 Task: Look for space in Băileşti, Romania from 5th July, 2023 to 11th July, 2023 for 2 adults in price range Rs.8000 to Rs.16000. Place can be entire place with 2 bedrooms having 2 beds and 1 bathroom. Property type can be house, flat, guest house. Booking option can be shelf check-in. Required host language is English.
Action: Mouse moved to (671, 408)
Screenshot: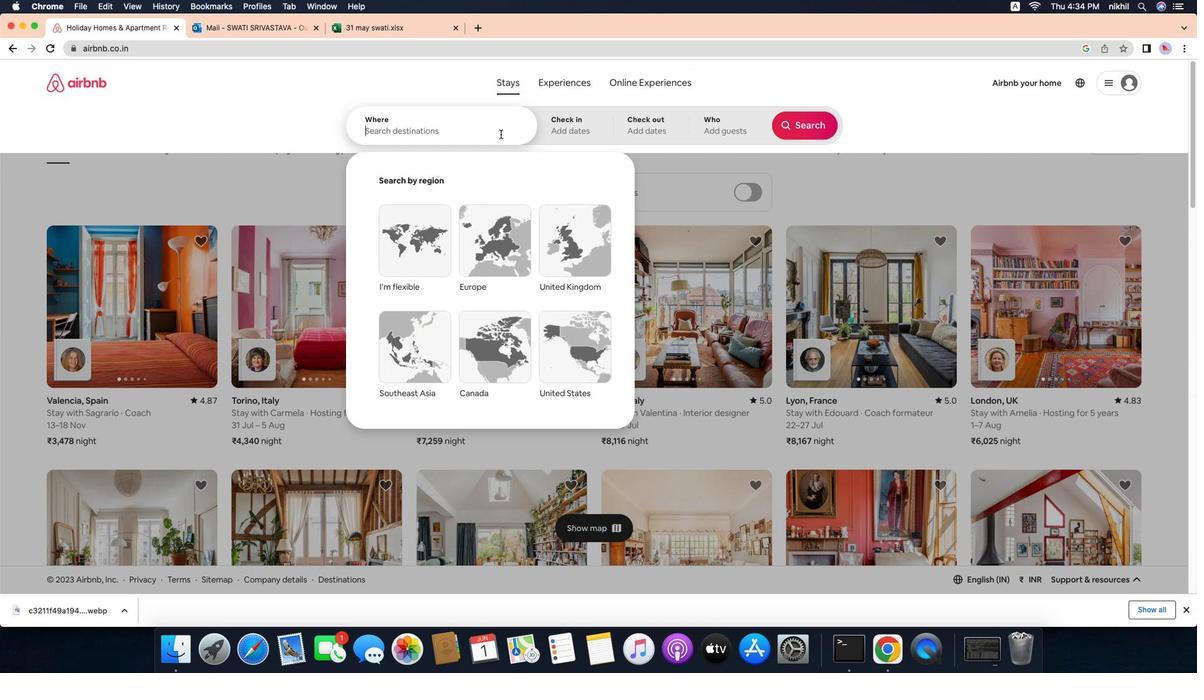 
Action: Mouse pressed left at (671, 408)
Screenshot: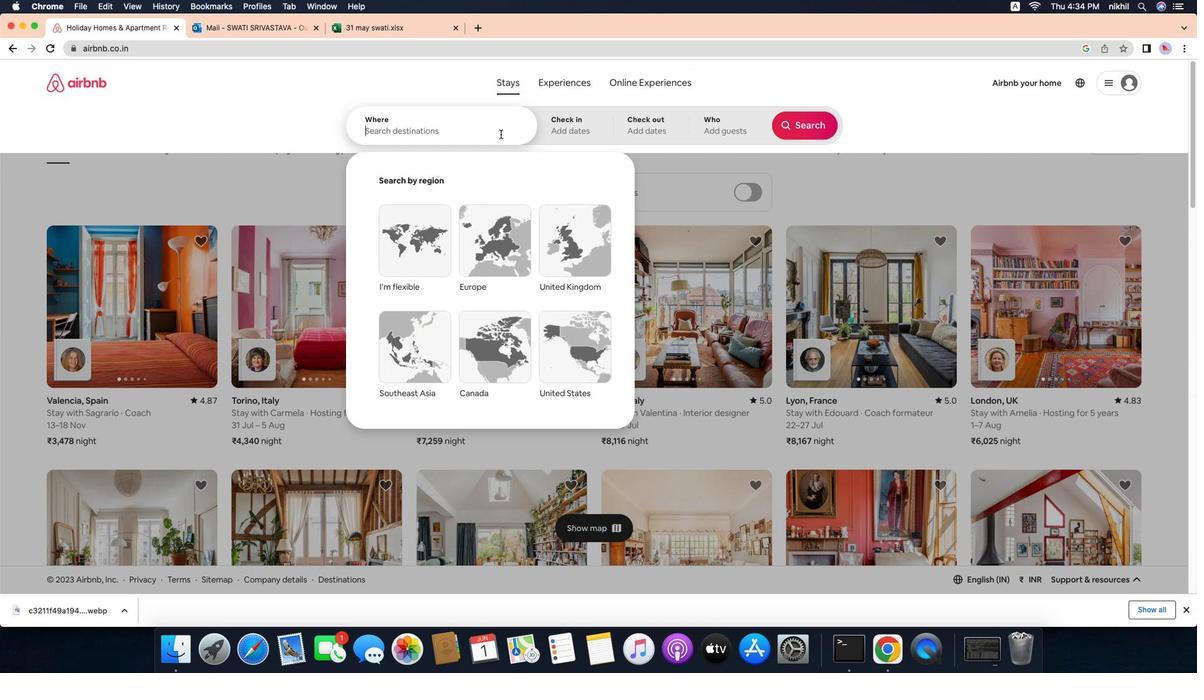 
Action: Mouse moved to (659, 406)
Screenshot: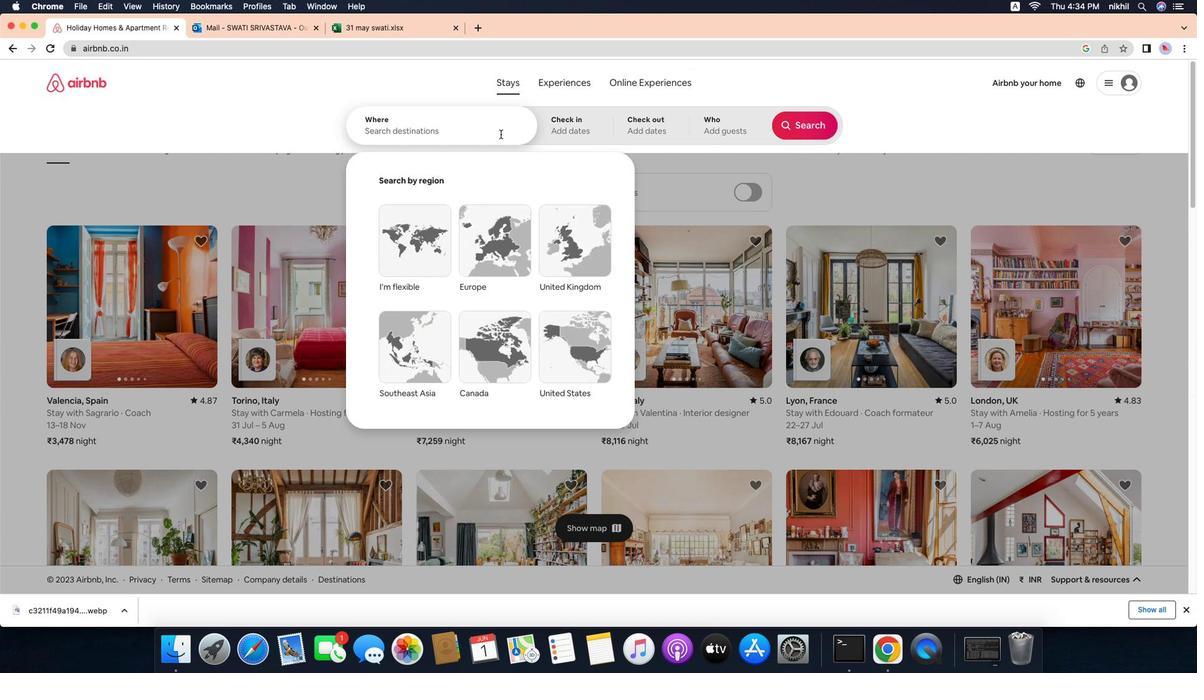 
Action: Mouse pressed left at (659, 406)
Screenshot: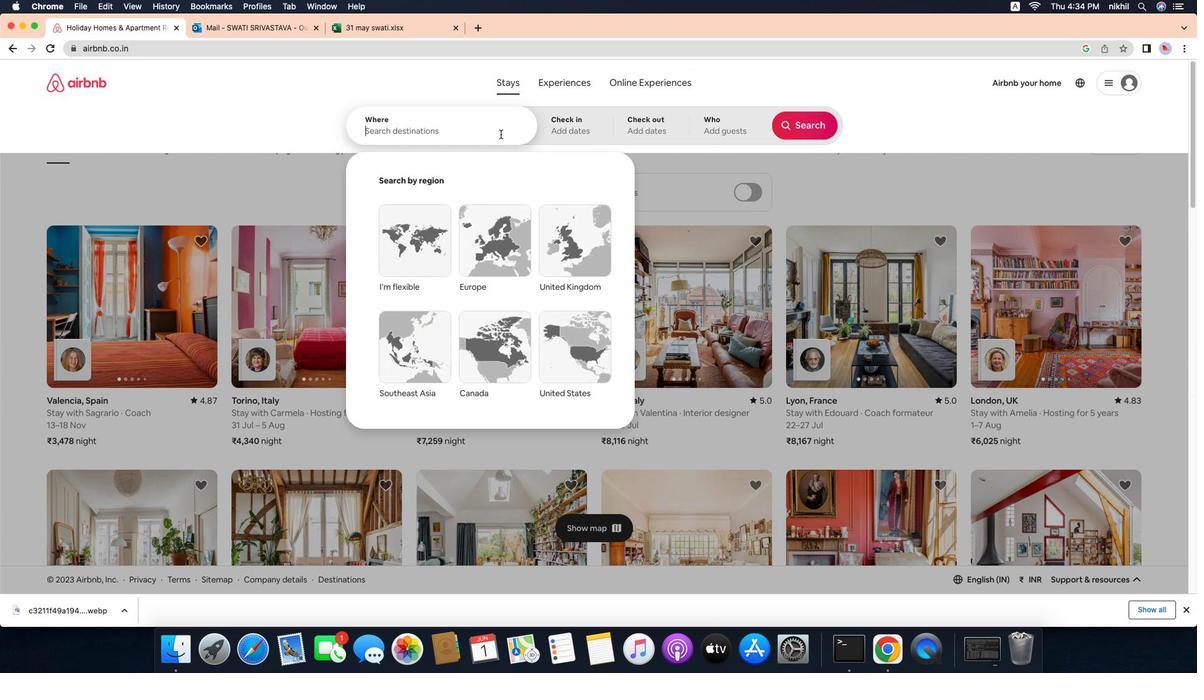 
Action: Mouse moved to (674, 411)
Screenshot: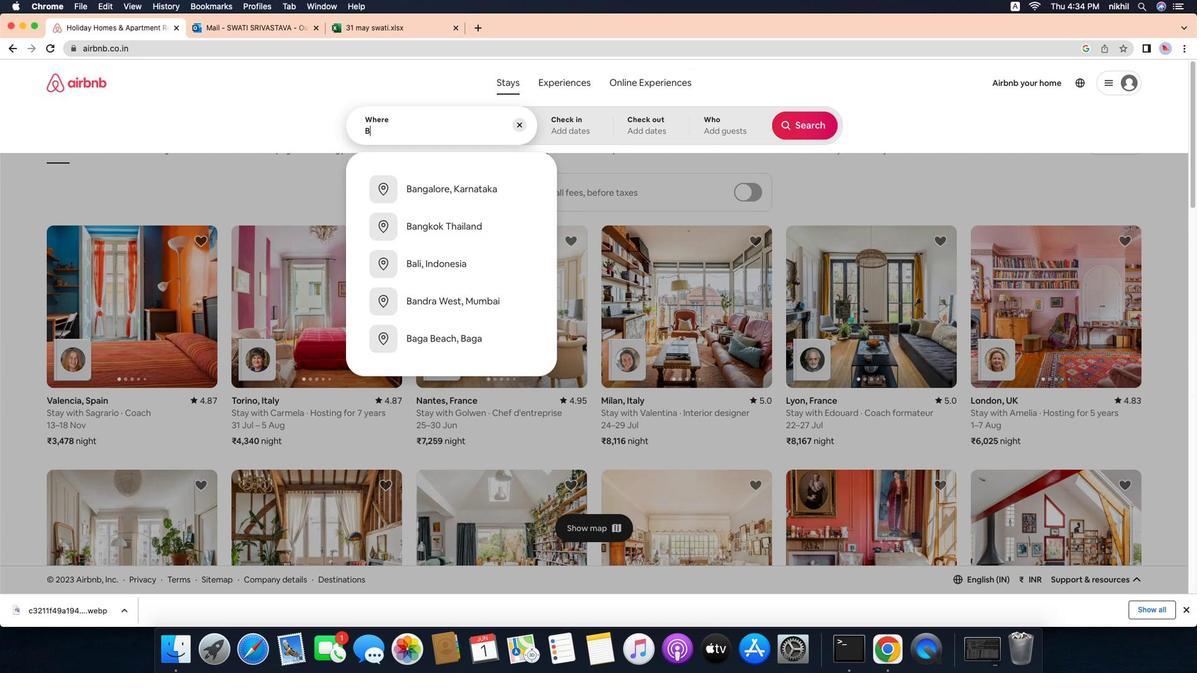 
Action: Mouse pressed left at (674, 411)
Screenshot: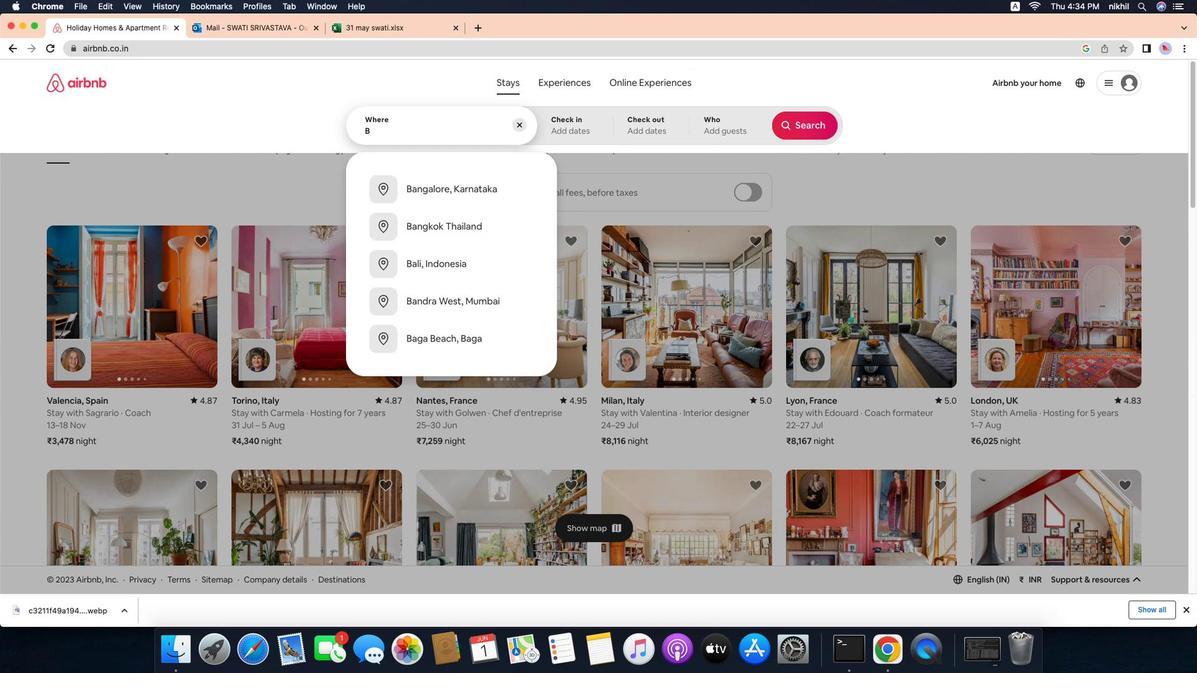 
Action: Mouse moved to (673, 411)
Screenshot: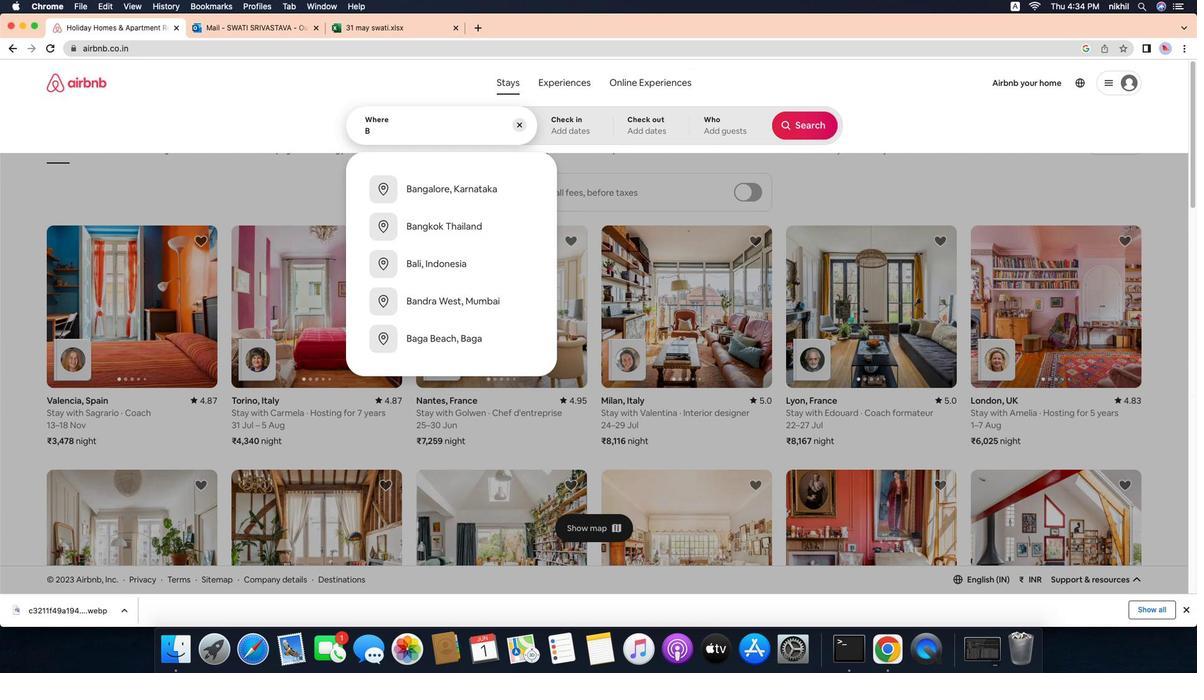 
Action: Key pressed Key.caps_lock'B'Key.caps_lock'a''i''l''e''s''t''i'
Screenshot: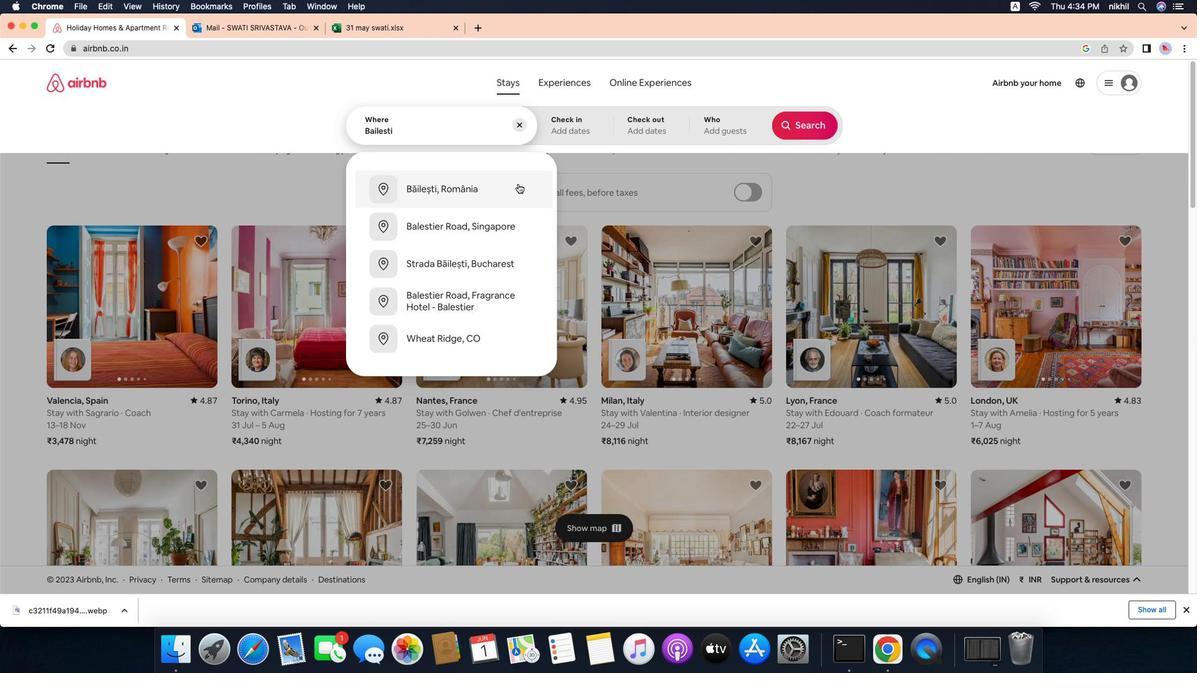 
Action: Mouse moved to (666, 416)
Screenshot: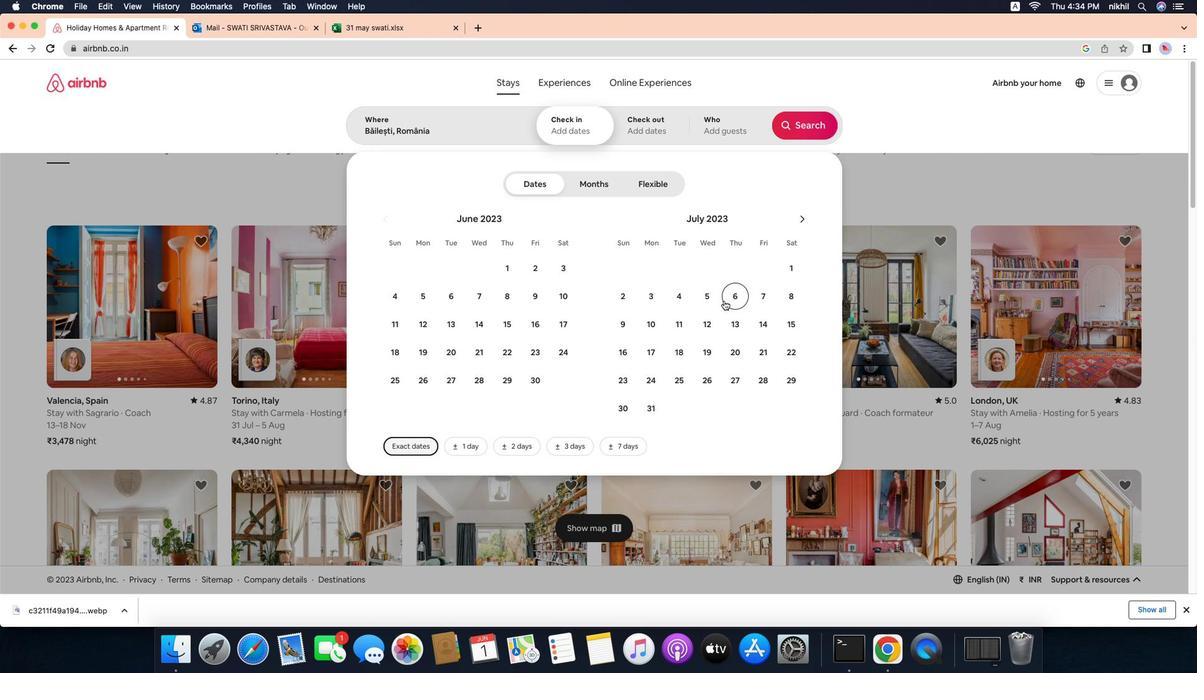 
Action: Mouse pressed left at (666, 416)
Screenshot: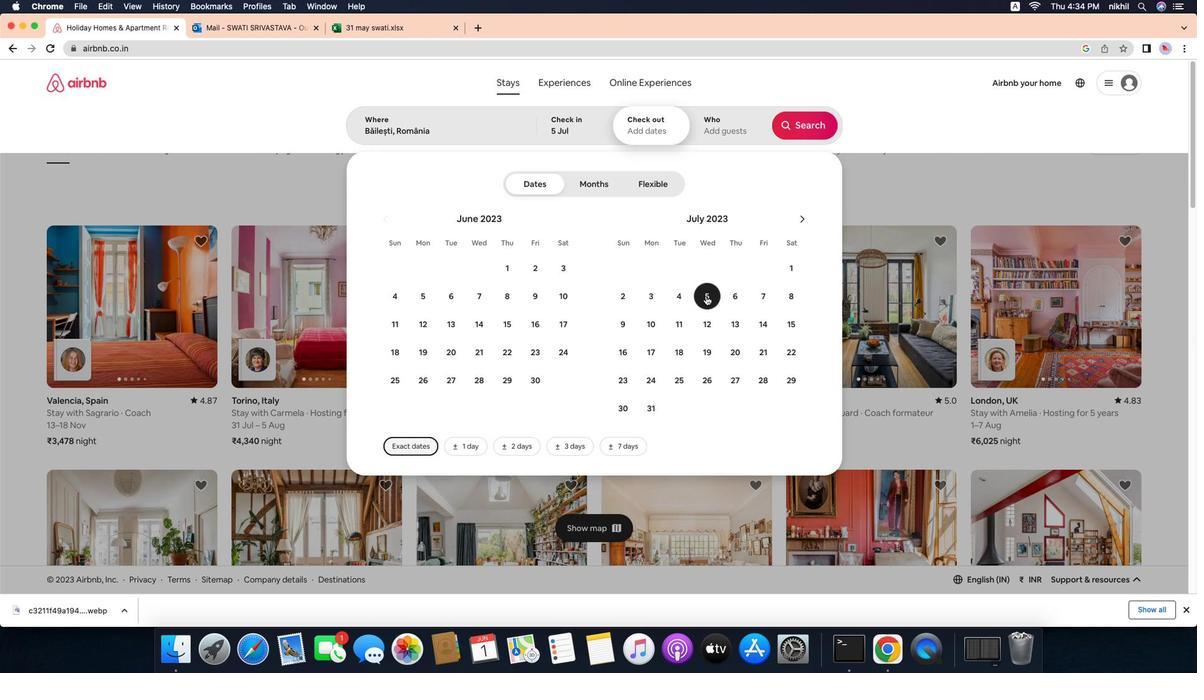 
Action: Mouse moved to (599, 426)
Screenshot: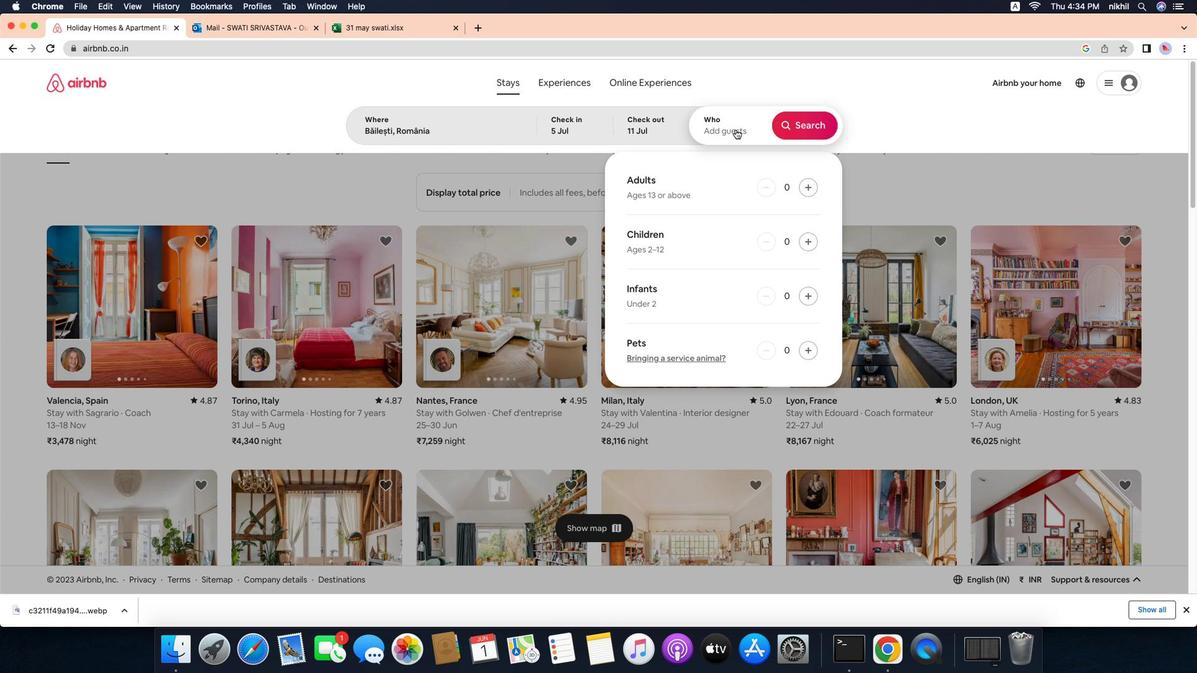 
Action: Mouse pressed left at (599, 426)
Screenshot: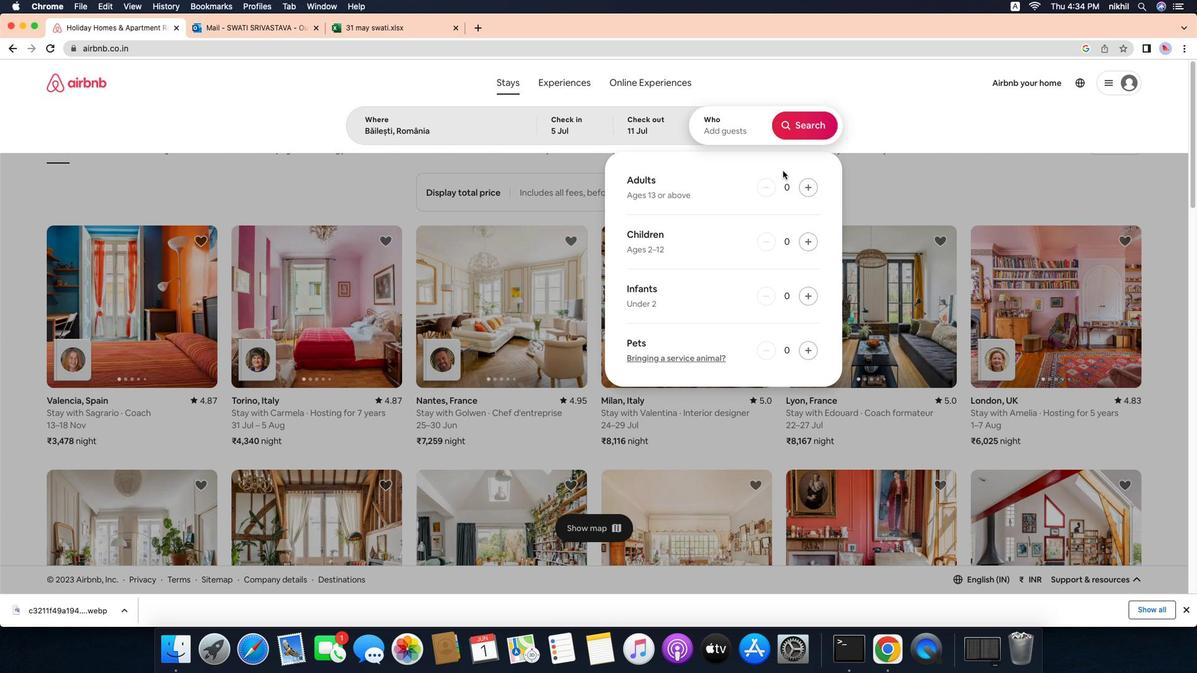 
Action: Mouse moved to (608, 429)
Screenshot: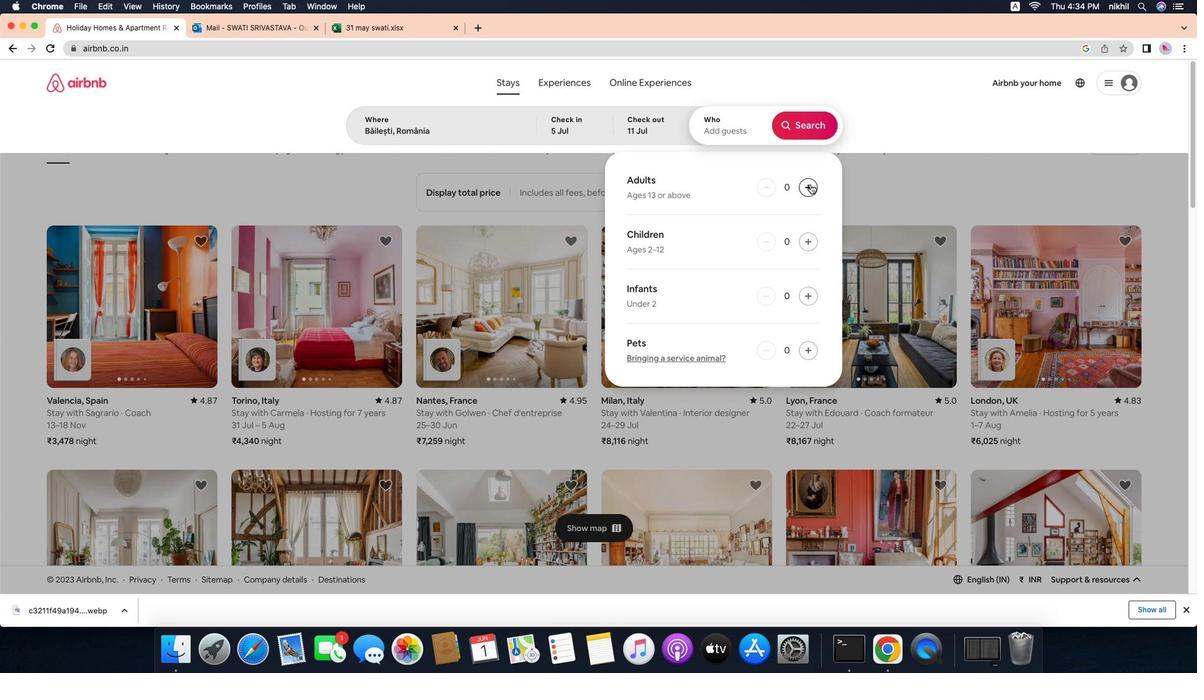
Action: Mouse pressed left at (608, 429)
Screenshot: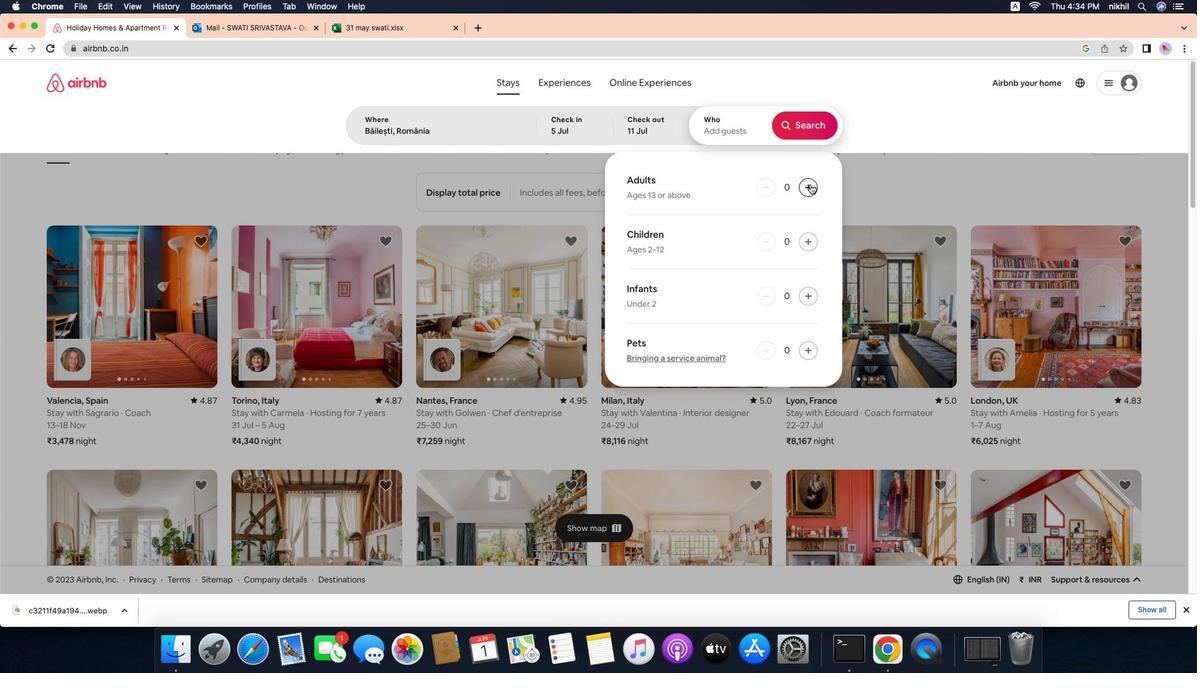 
Action: Mouse moved to (590, 410)
Screenshot: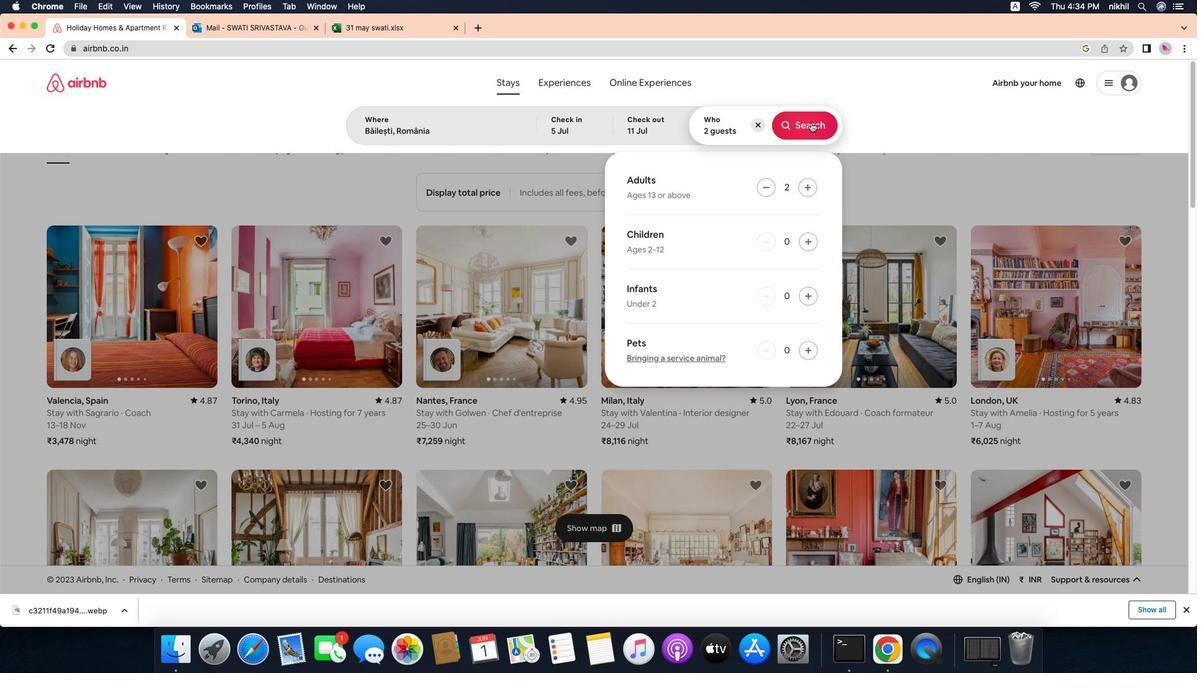 
Action: Mouse pressed left at (590, 410)
Screenshot: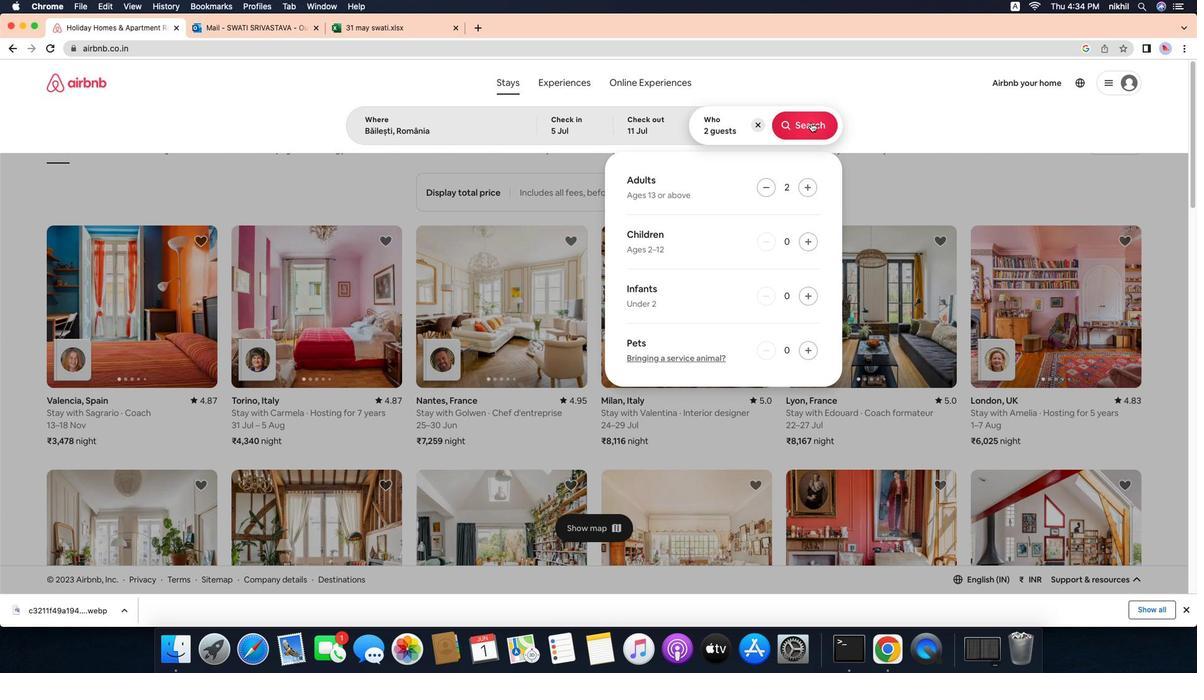 
Action: Mouse moved to (562, 416)
Screenshot: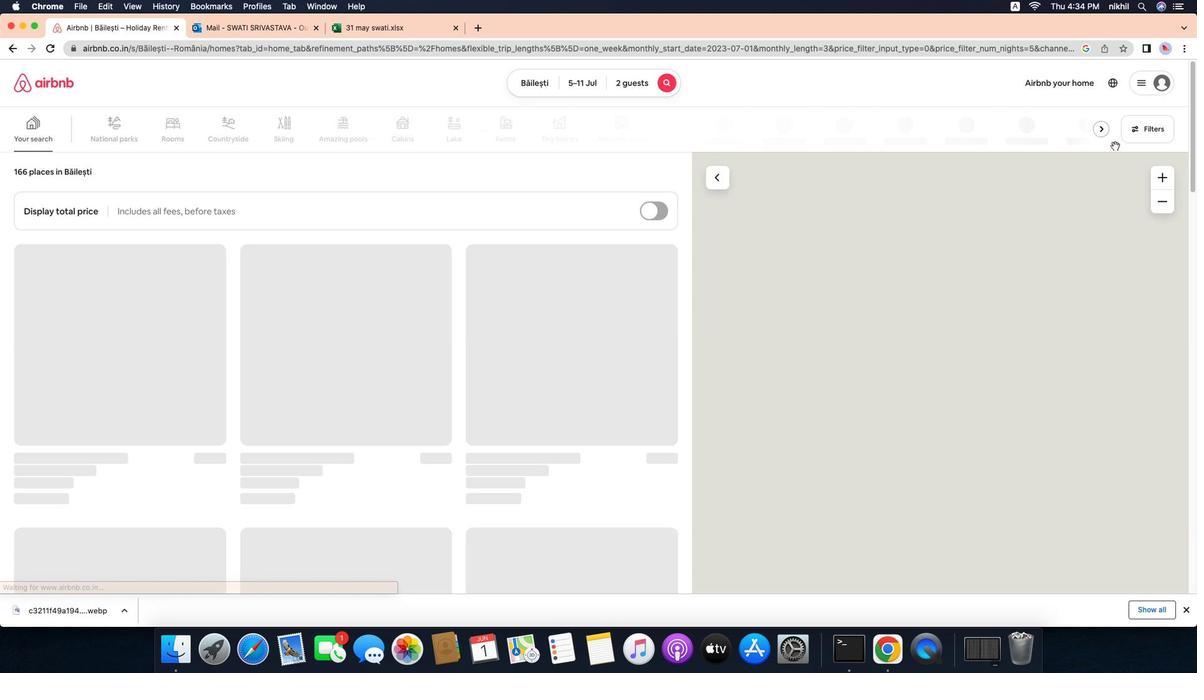 
Action: Mouse pressed left at (562, 416)
Screenshot: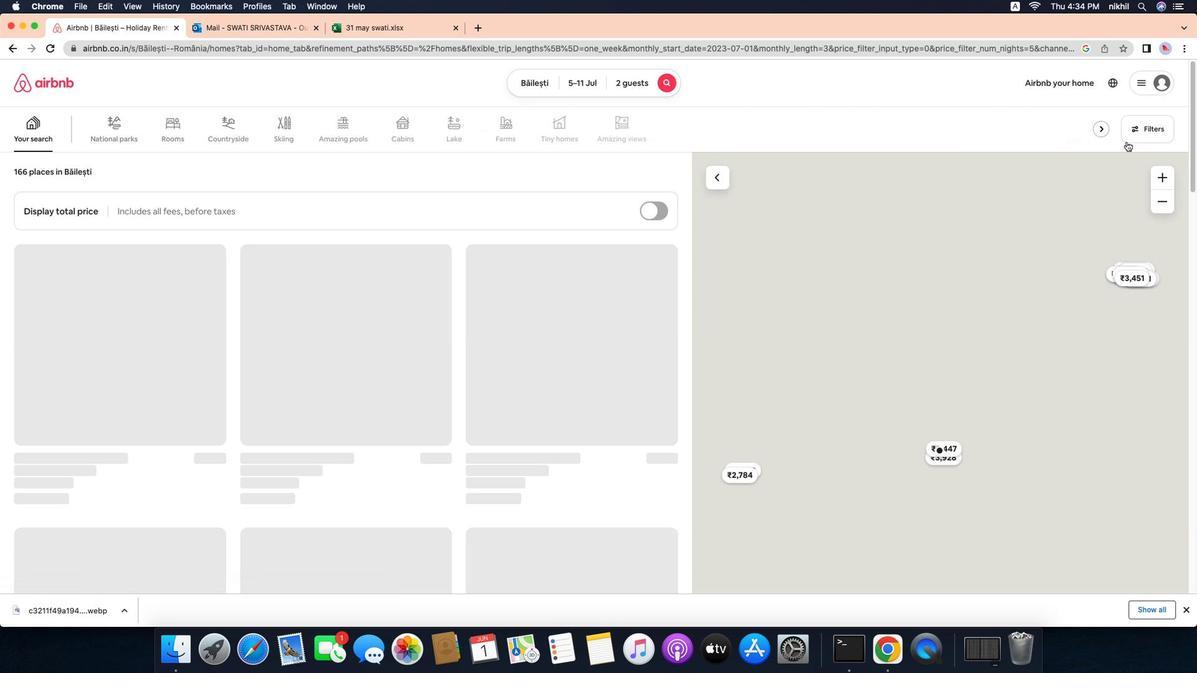 
Action: Mouse pressed left at (562, 416)
Screenshot: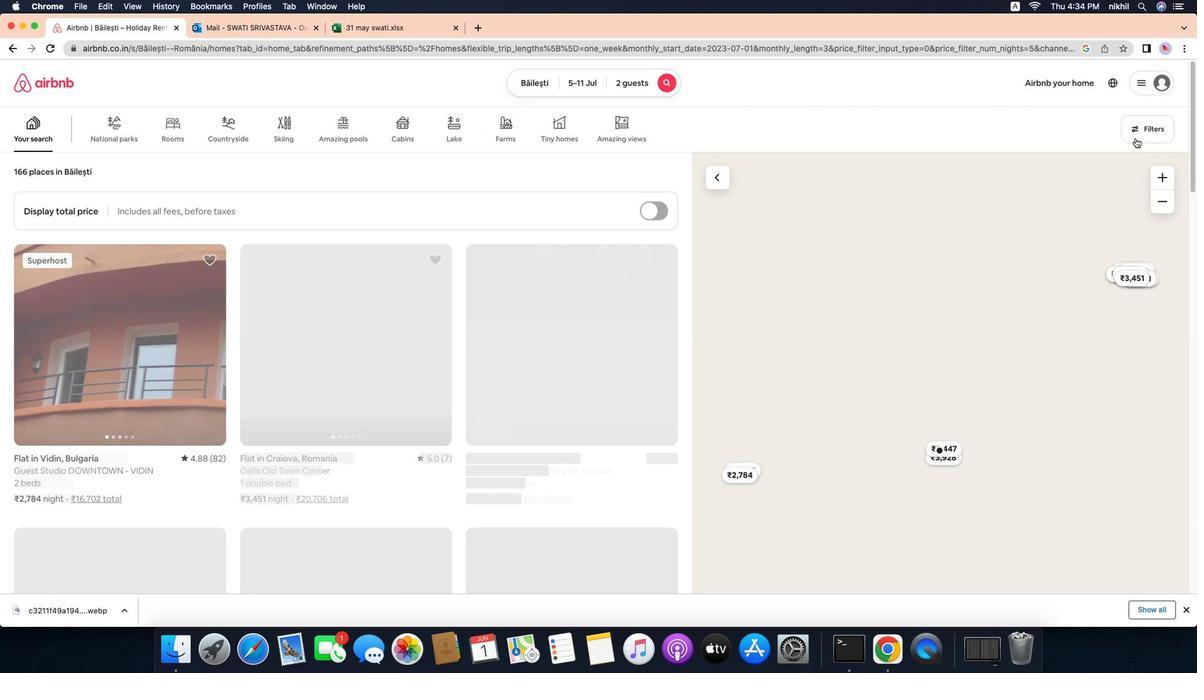 
Action: Mouse moved to (562, 411)
Screenshot: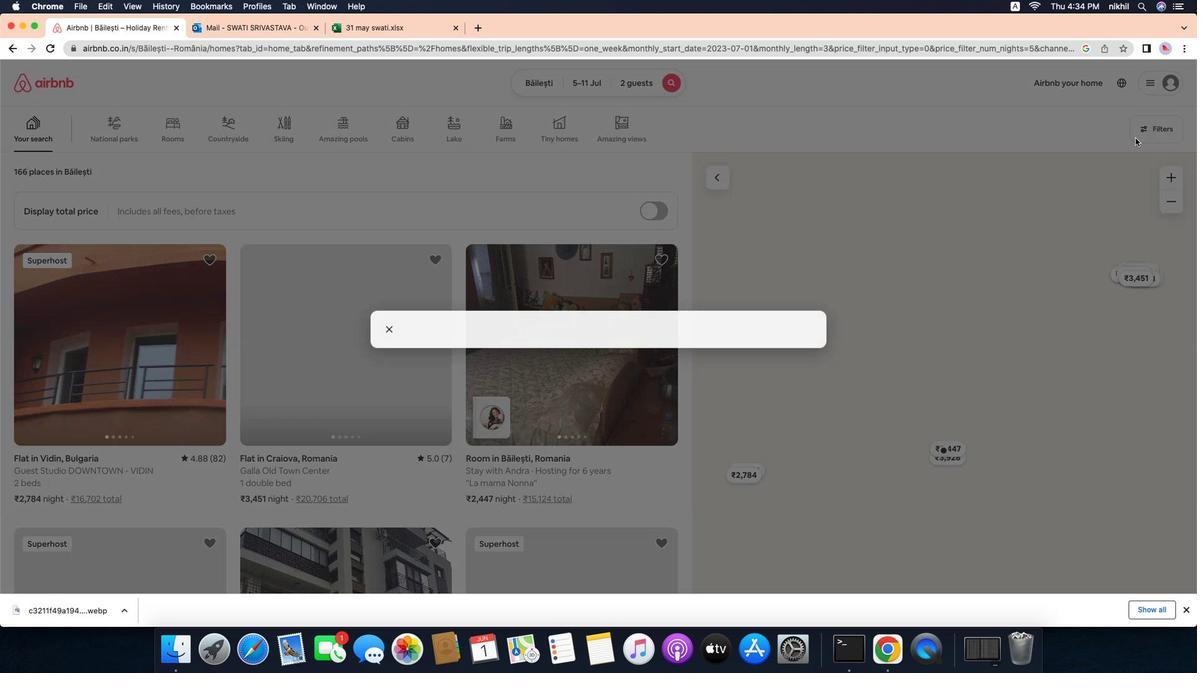 
Action: Mouse pressed left at (562, 411)
Screenshot: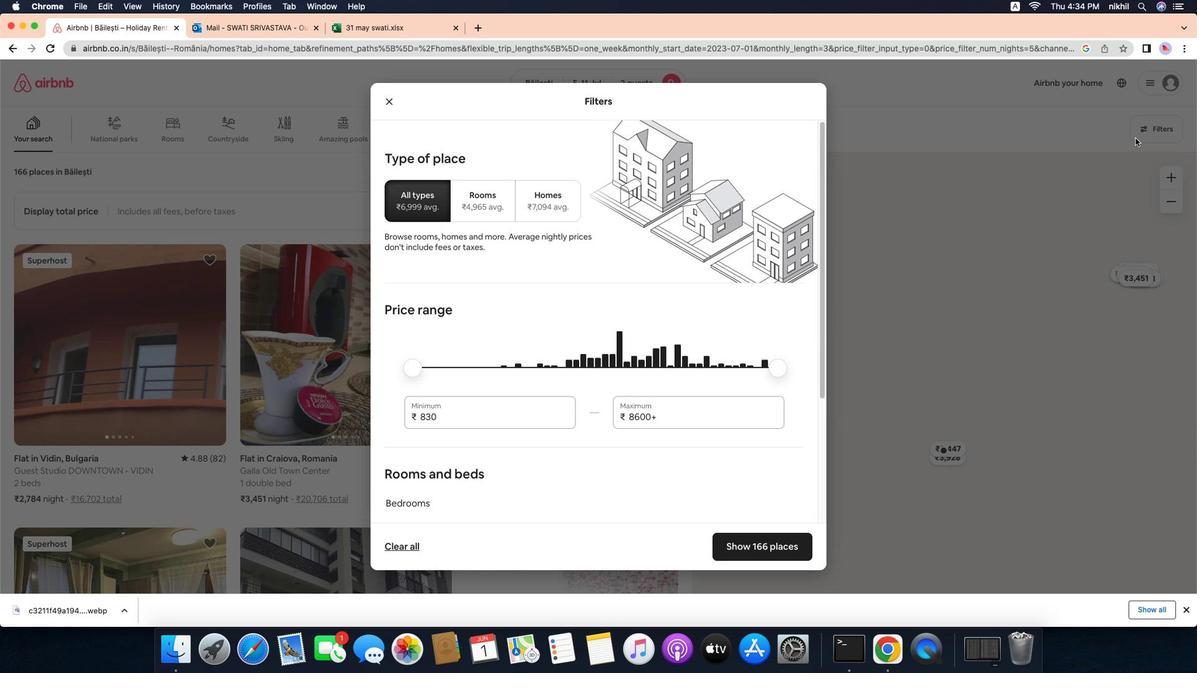 
Action: Mouse moved to (446, 412)
Screenshot: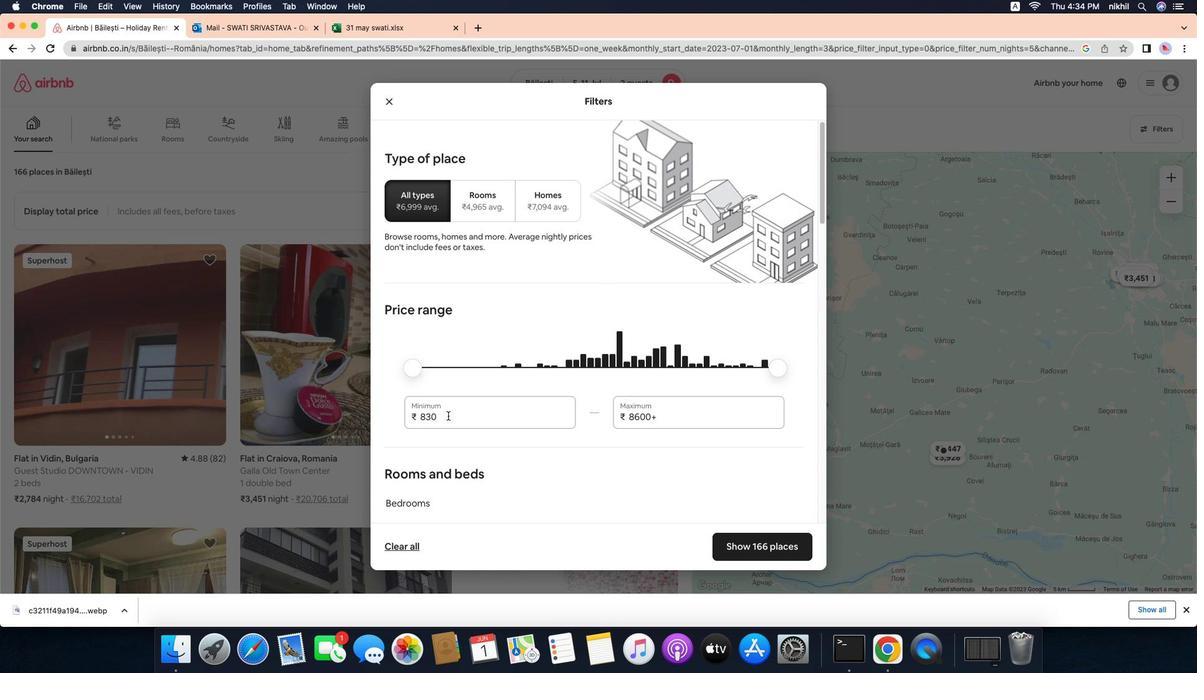 
Action: Mouse pressed left at (446, 412)
Screenshot: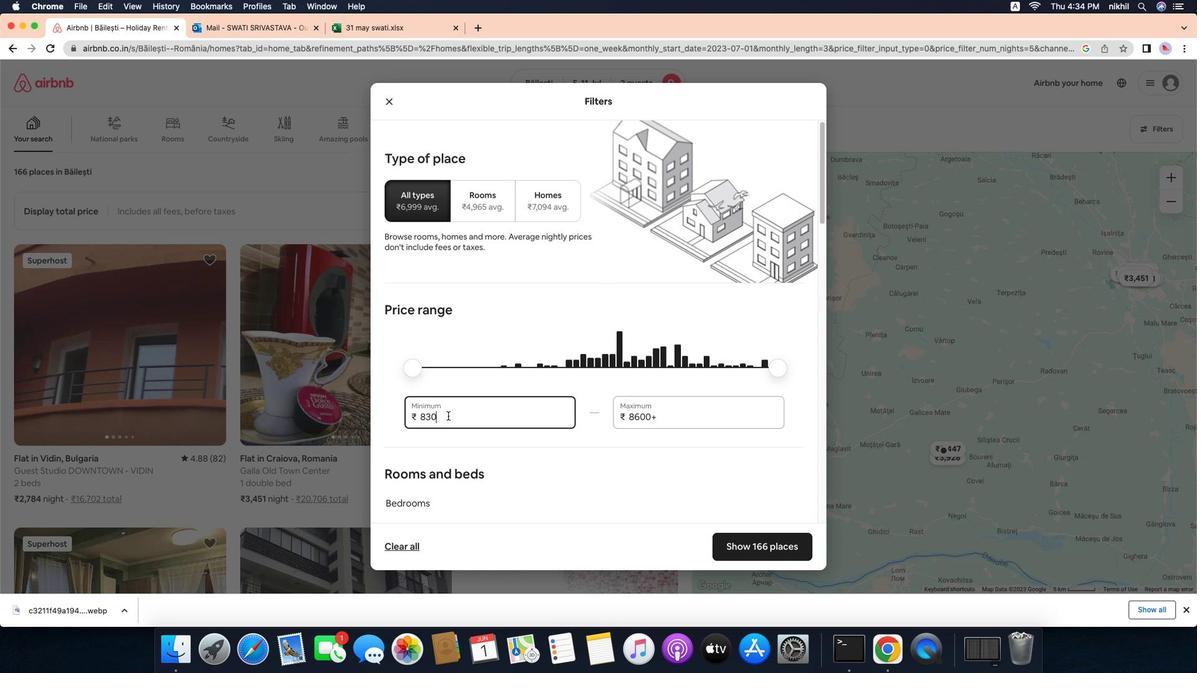 
Action: Mouse moved to (691, 438)
Screenshot: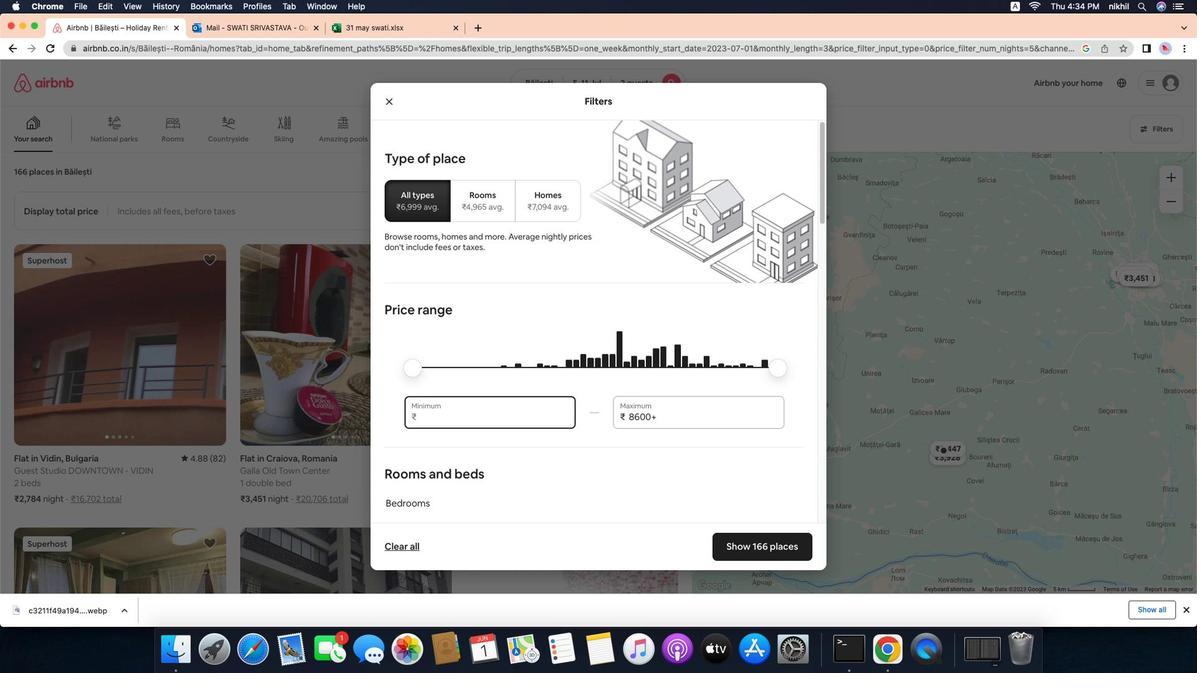 
Action: Mouse pressed left at (691, 438)
Screenshot: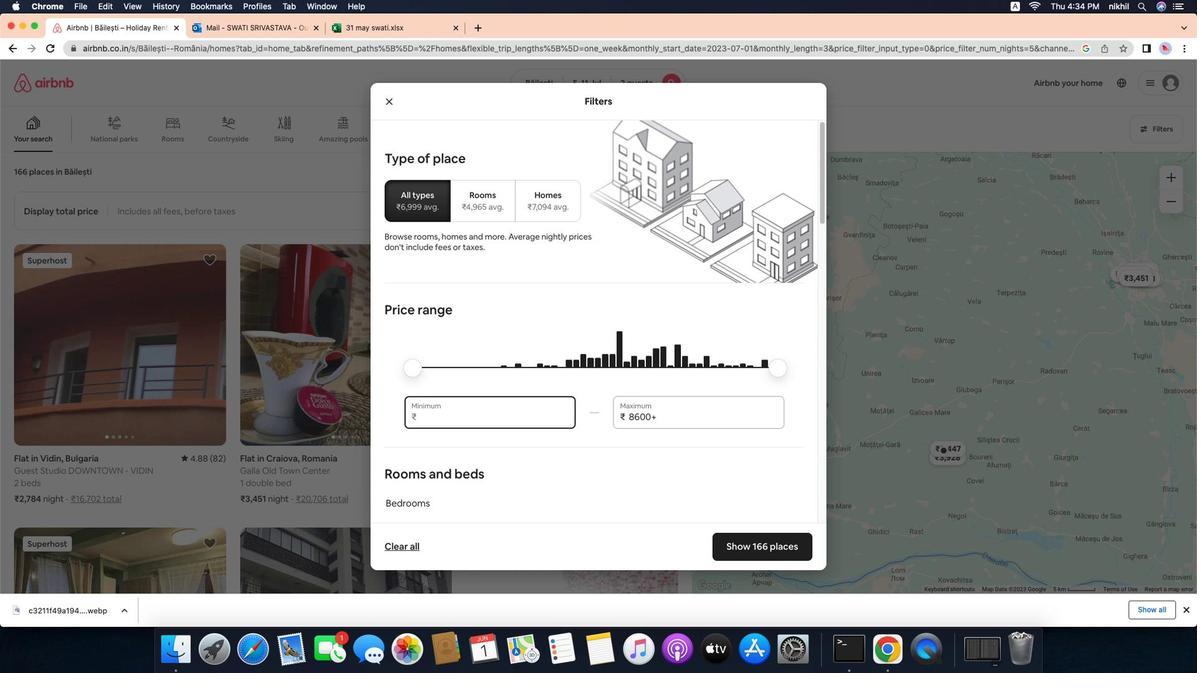 
Action: Key pressed Key.backspaceKey.backspaceKey.backspaceKey.backspaceKey.backspace'8''0''0''0'
Screenshot: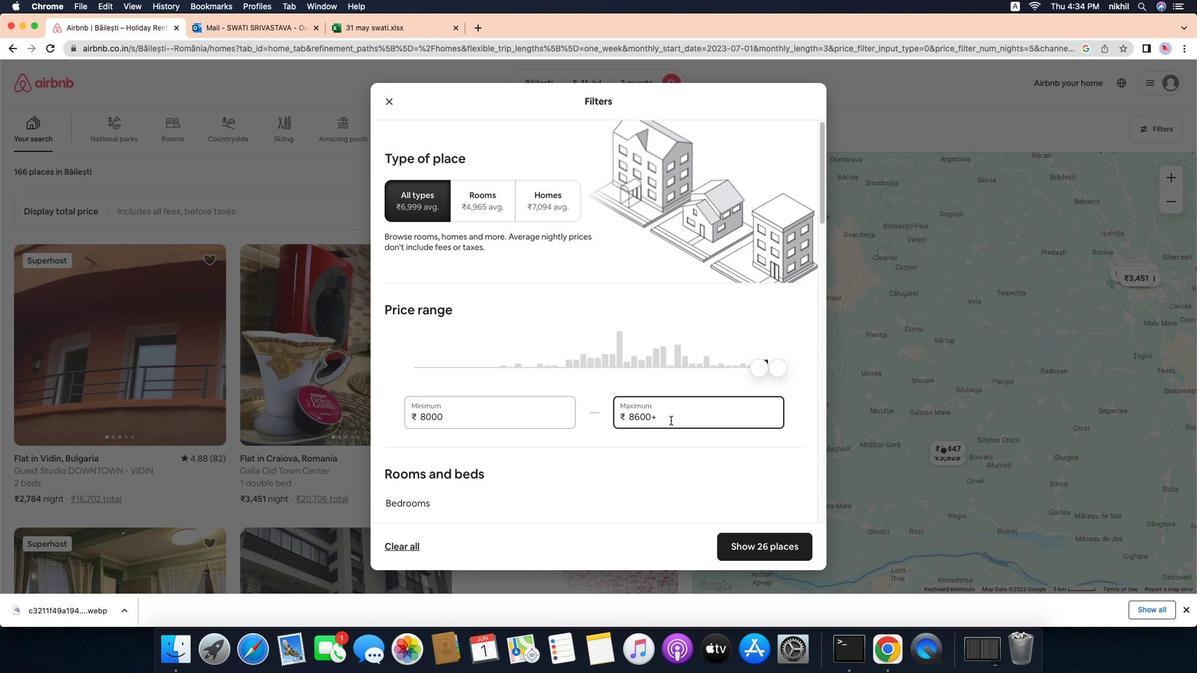 
Action: Mouse moved to (612, 438)
Screenshot: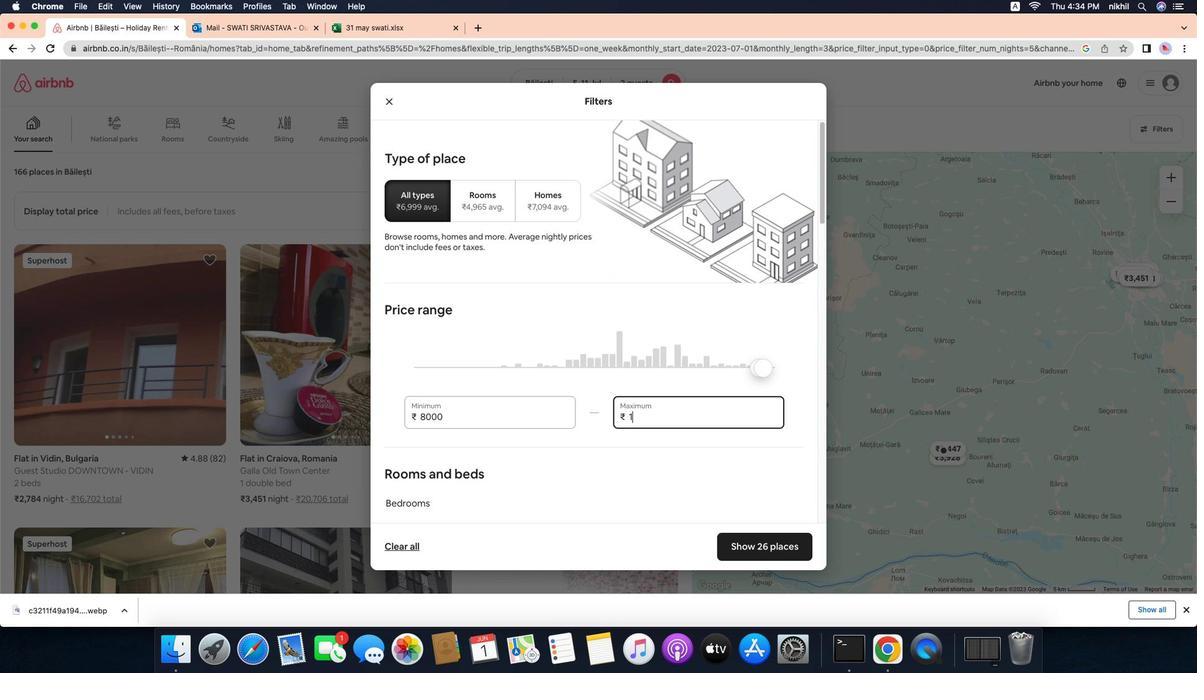 
Action: Mouse pressed left at (612, 438)
Screenshot: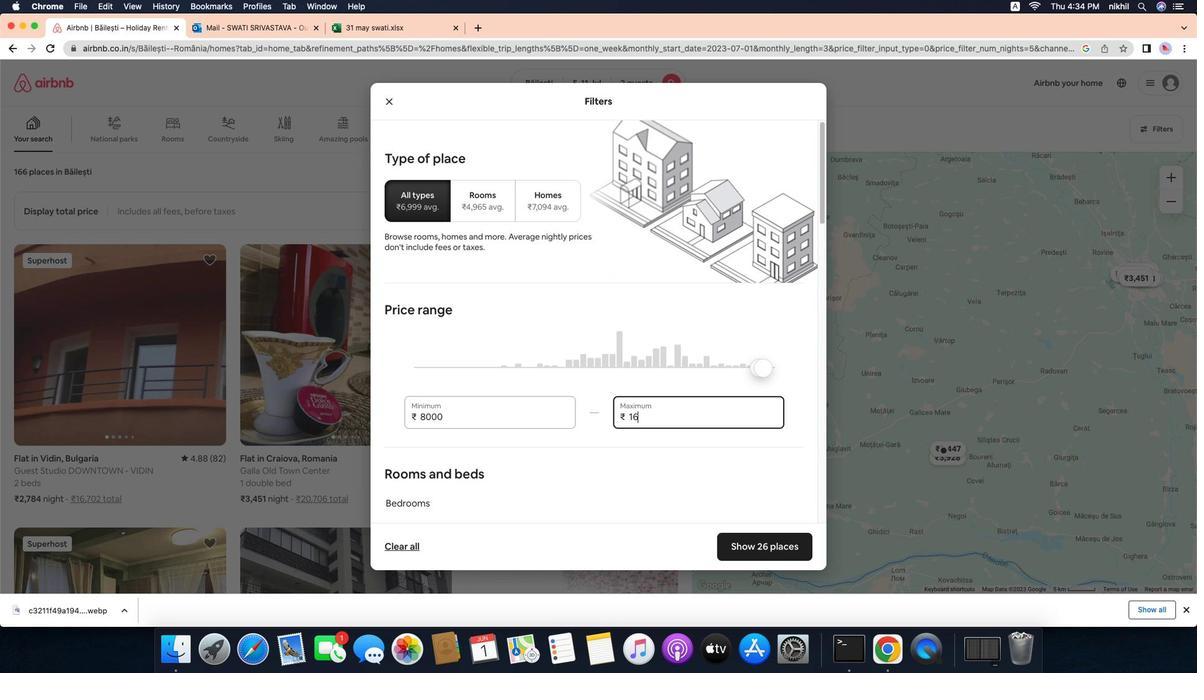 
Action: Key pressed Key.backspaceKey.backspaceKey.backspaceKey.backspaceKey.backspaceKey.backspace'1''6''0''0''0'
Screenshot: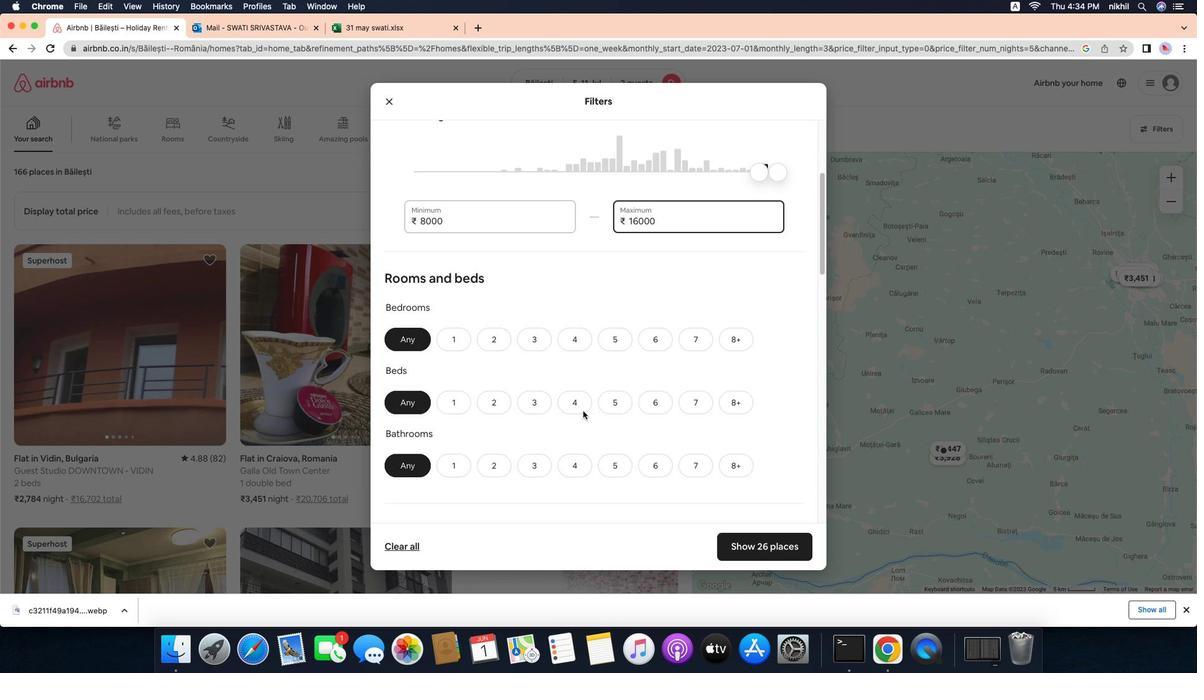 
Action: Mouse moved to (642, 438)
Screenshot: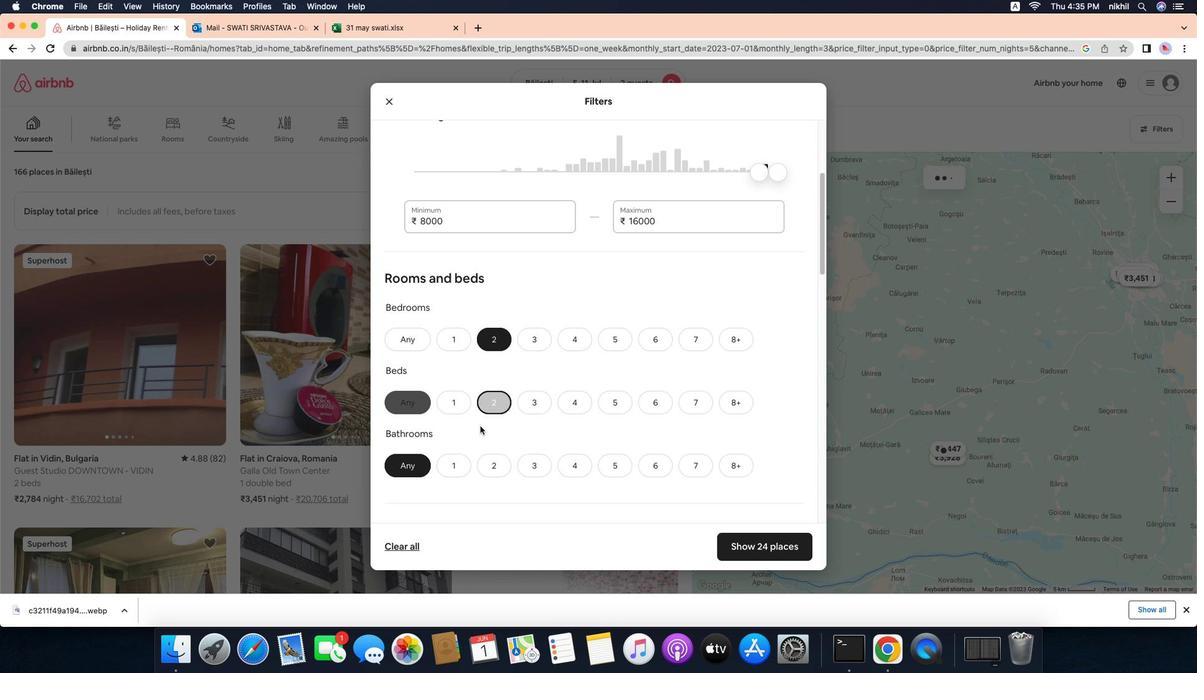 
Action: Mouse scrolled (642, 438) with delta (851, 399)
Screenshot: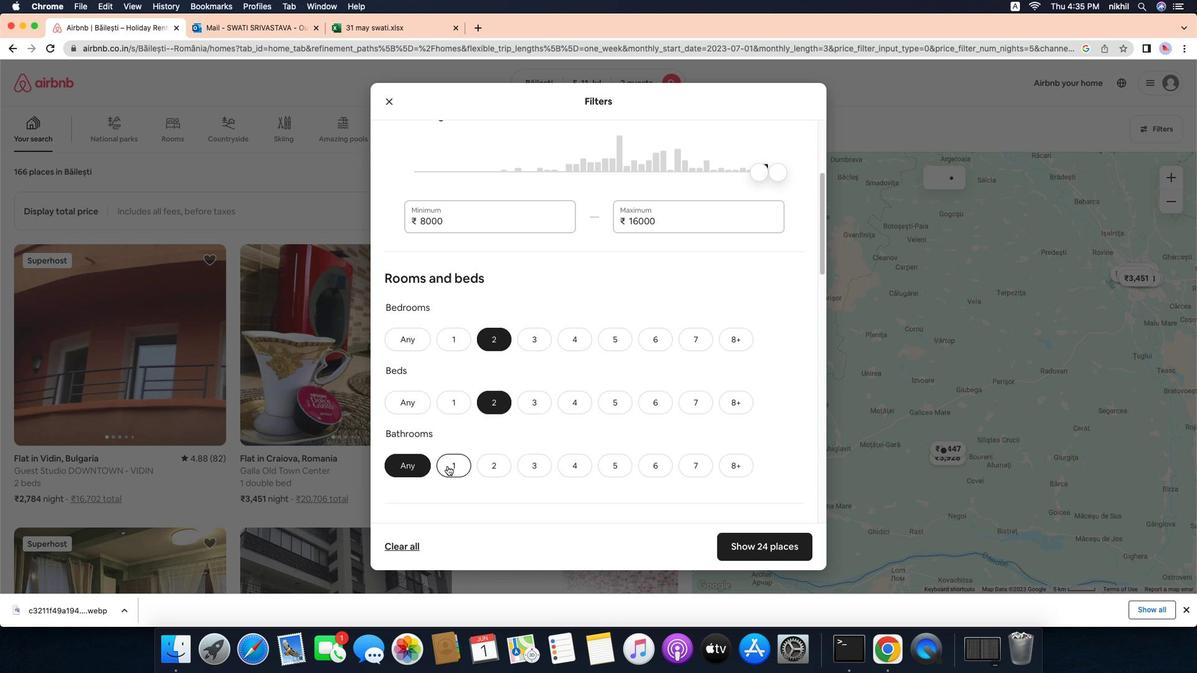 
Action: Mouse scrolled (642, 438) with delta (851, 399)
Screenshot: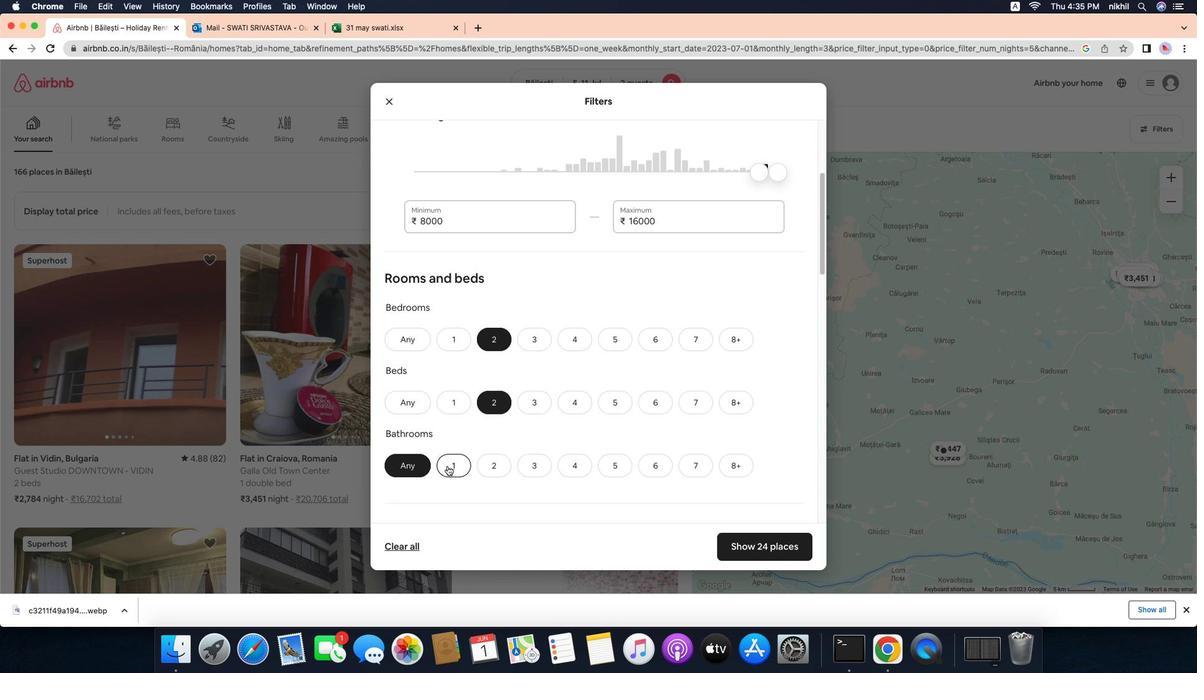 
Action: Mouse scrolled (642, 438) with delta (851, 399)
Screenshot: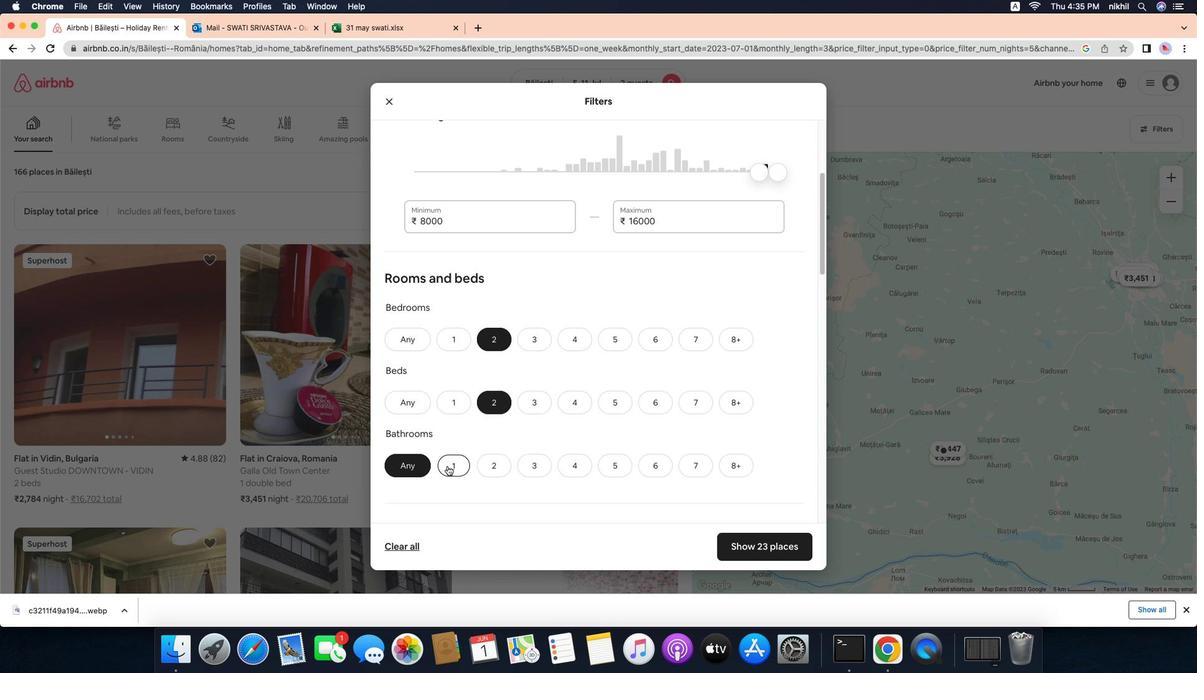 
Action: Mouse scrolled (642, 438) with delta (851, 399)
Screenshot: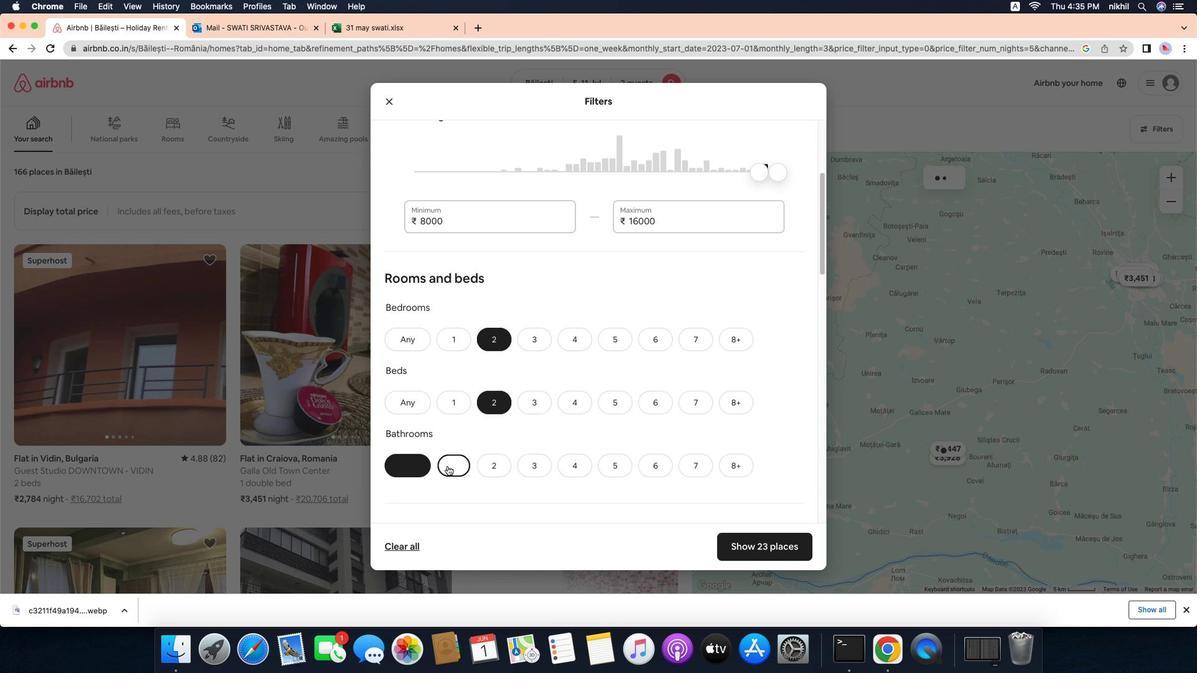 
Action: Mouse scrolled (642, 438) with delta (851, 399)
Screenshot: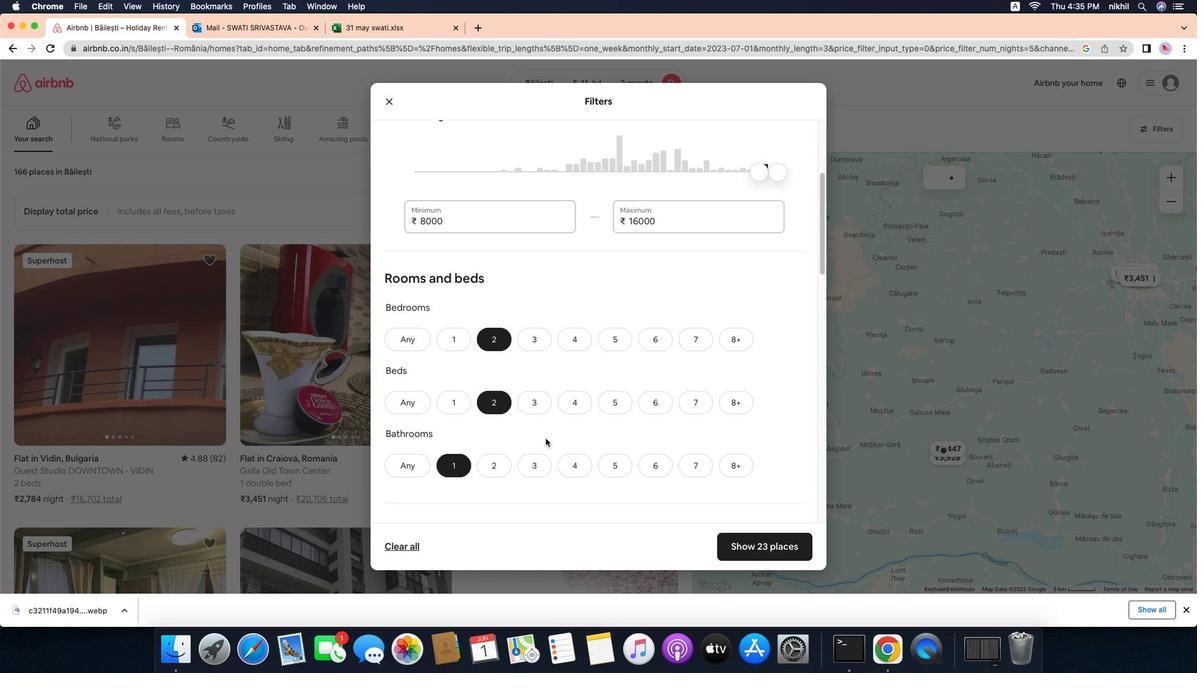 
Action: Mouse scrolled (642, 438) with delta (851, 399)
Screenshot: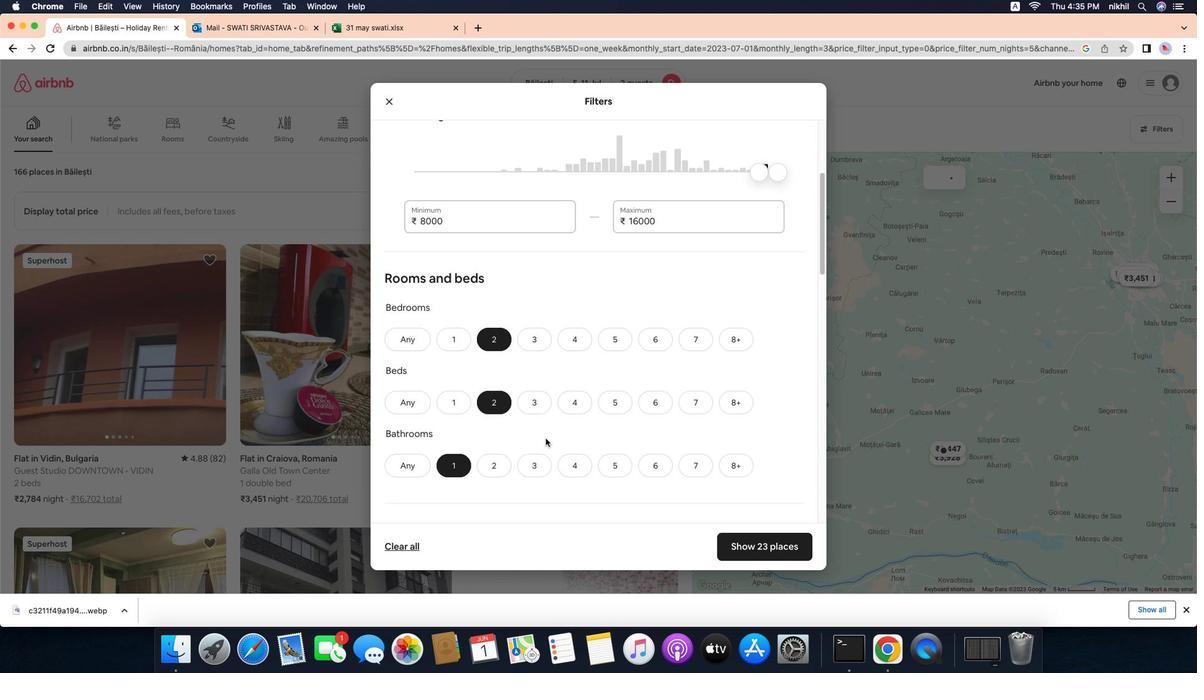 
Action: Mouse scrolled (642, 438) with delta (851, 399)
Screenshot: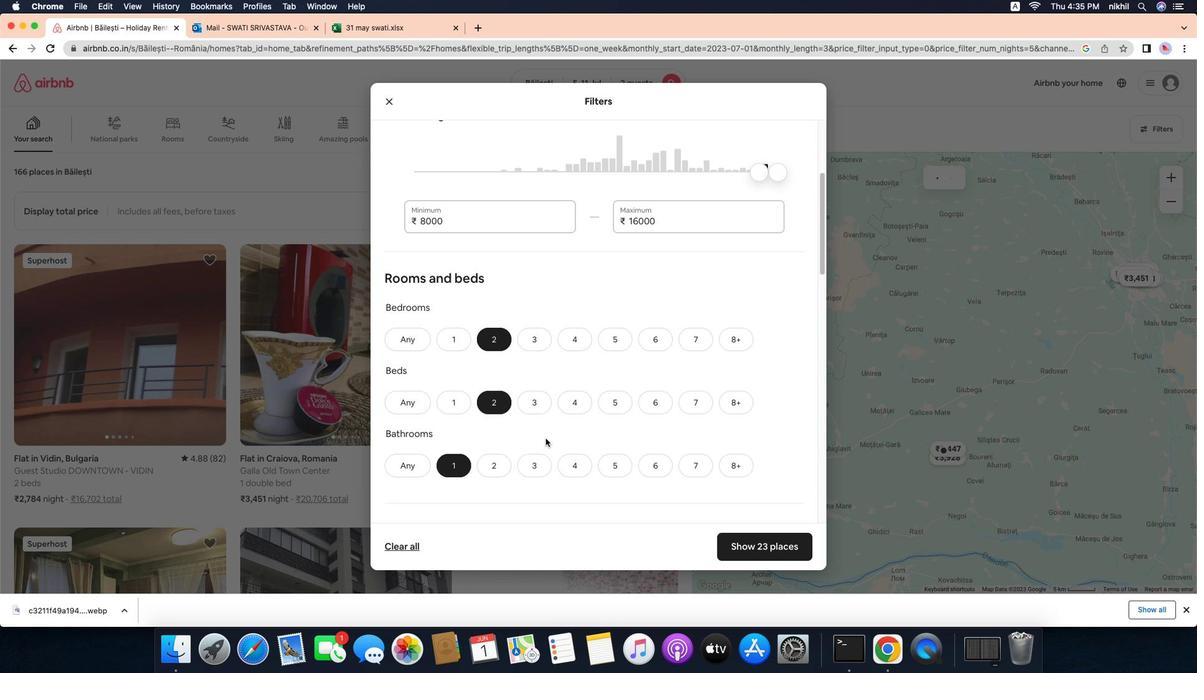 
Action: Mouse moved to (677, 431)
Screenshot: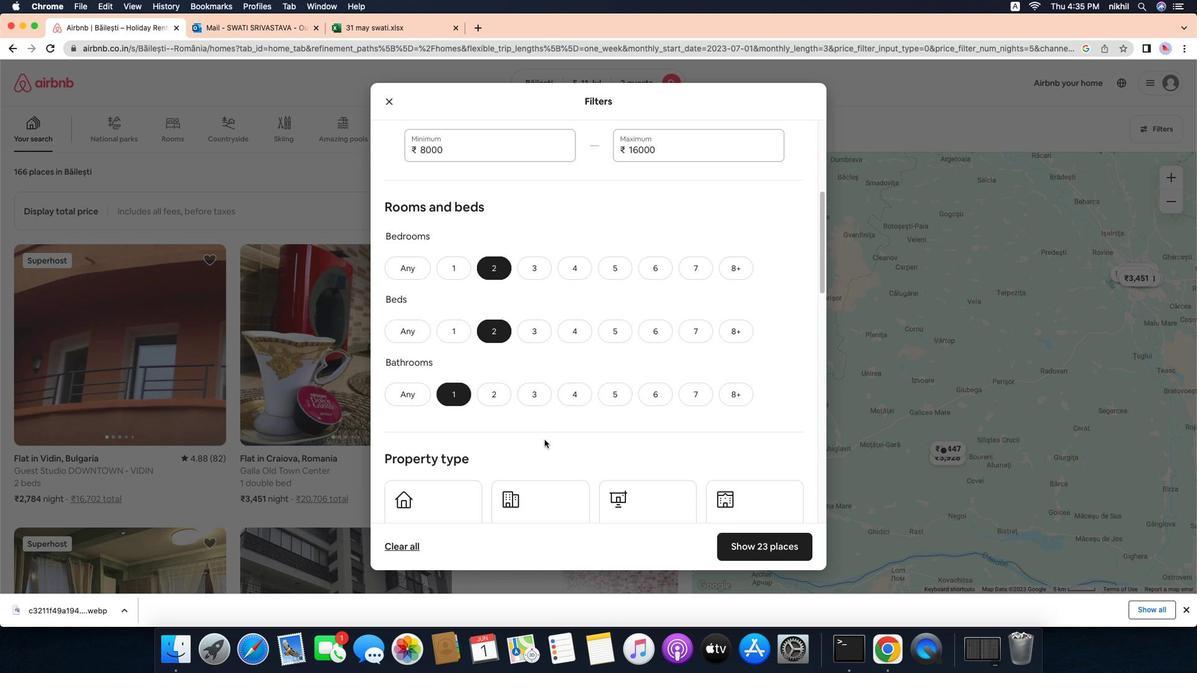 
Action: Mouse pressed left at (677, 431)
Screenshot: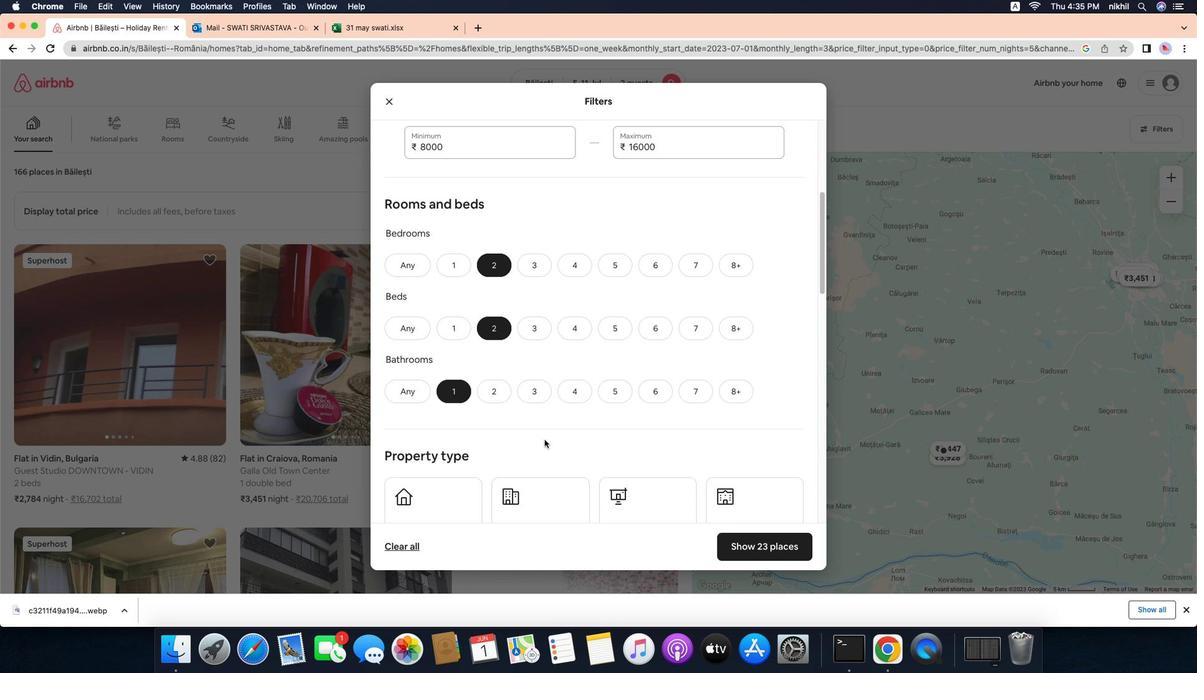 
Action: Mouse moved to (675, 436)
Screenshot: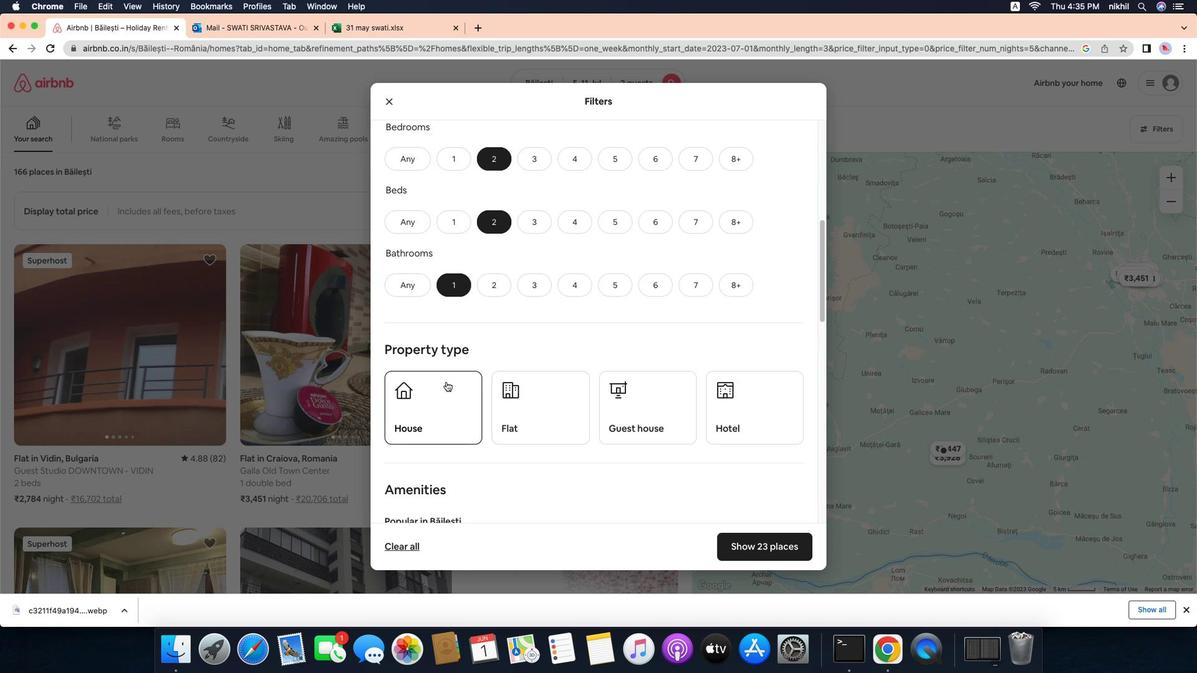 
Action: Mouse pressed left at (675, 436)
Screenshot: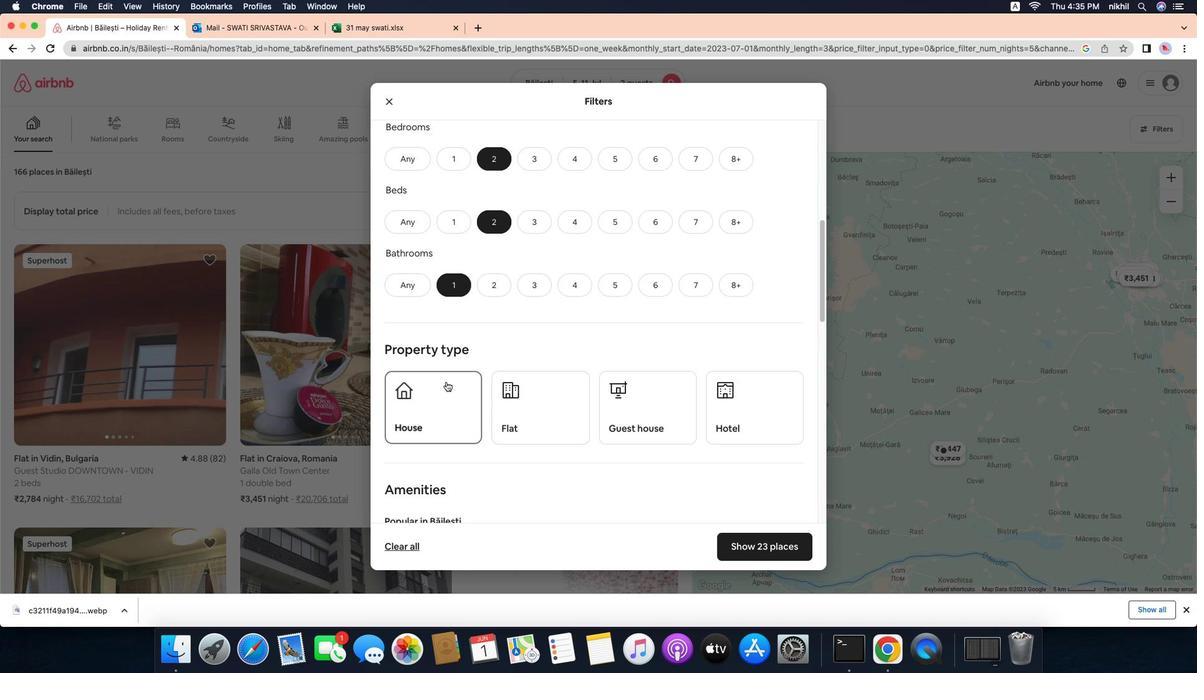 
Action: Mouse moved to (691, 442)
Screenshot: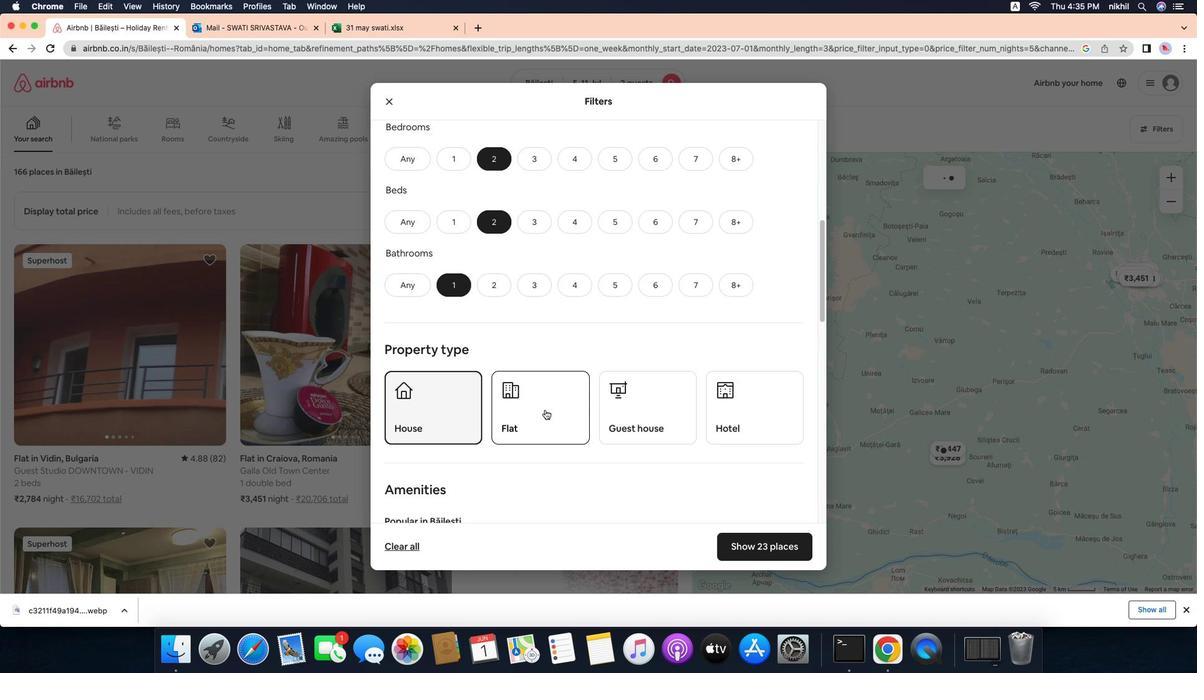 
Action: Mouse pressed left at (691, 442)
Screenshot: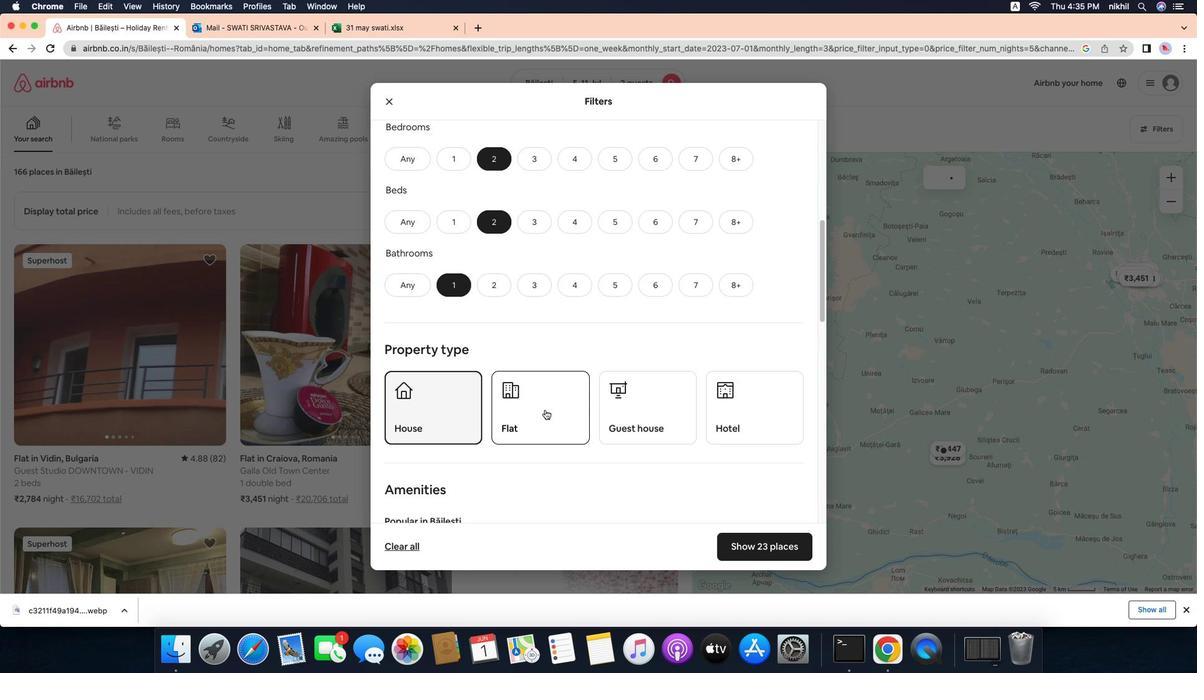
Action: Mouse moved to (657, 439)
Screenshot: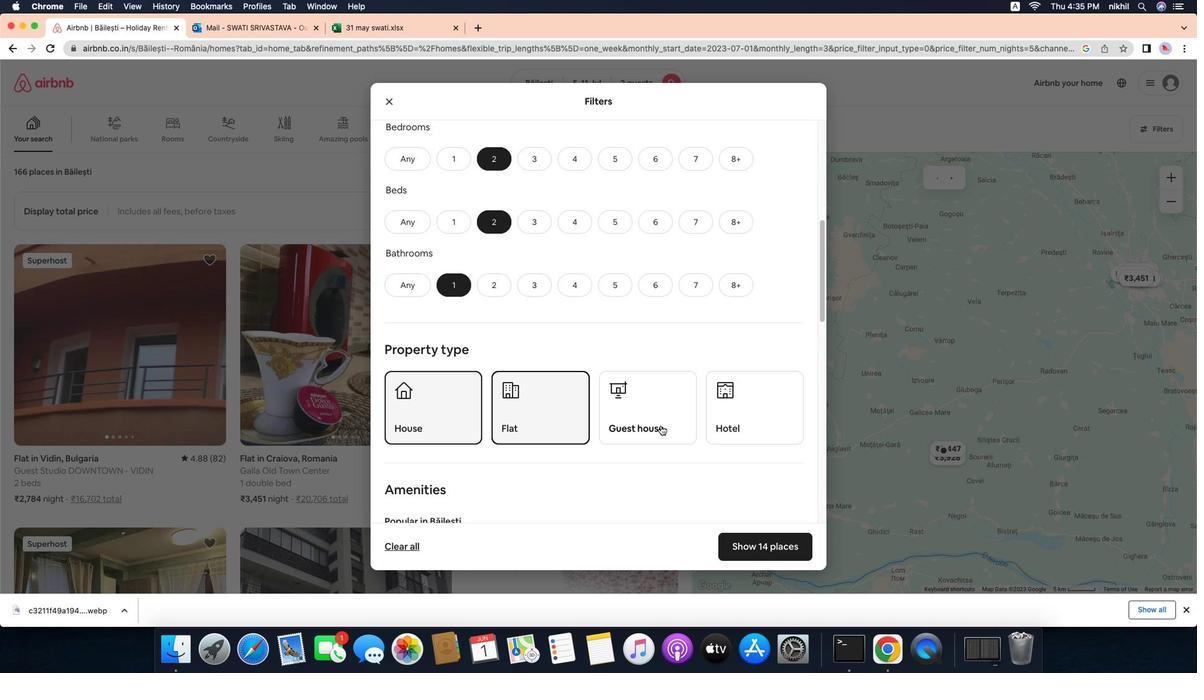 
Action: Mouse scrolled (657, 439) with delta (851, 399)
Screenshot: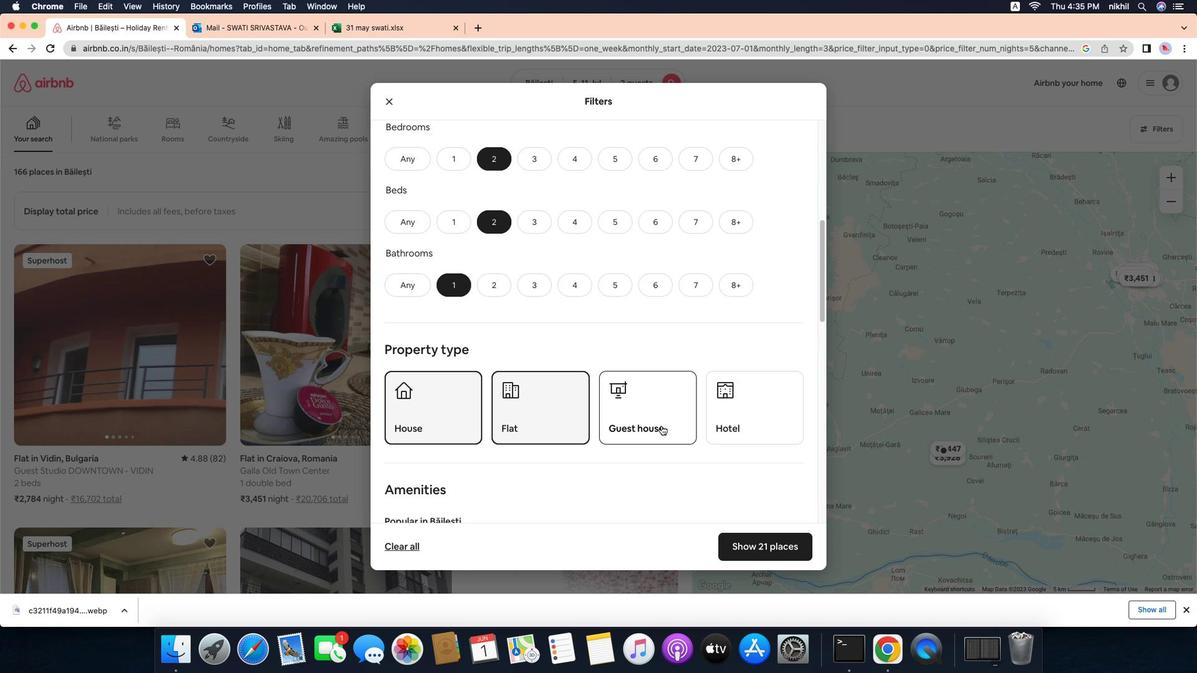 
Action: Mouse scrolled (657, 439) with delta (851, 399)
Screenshot: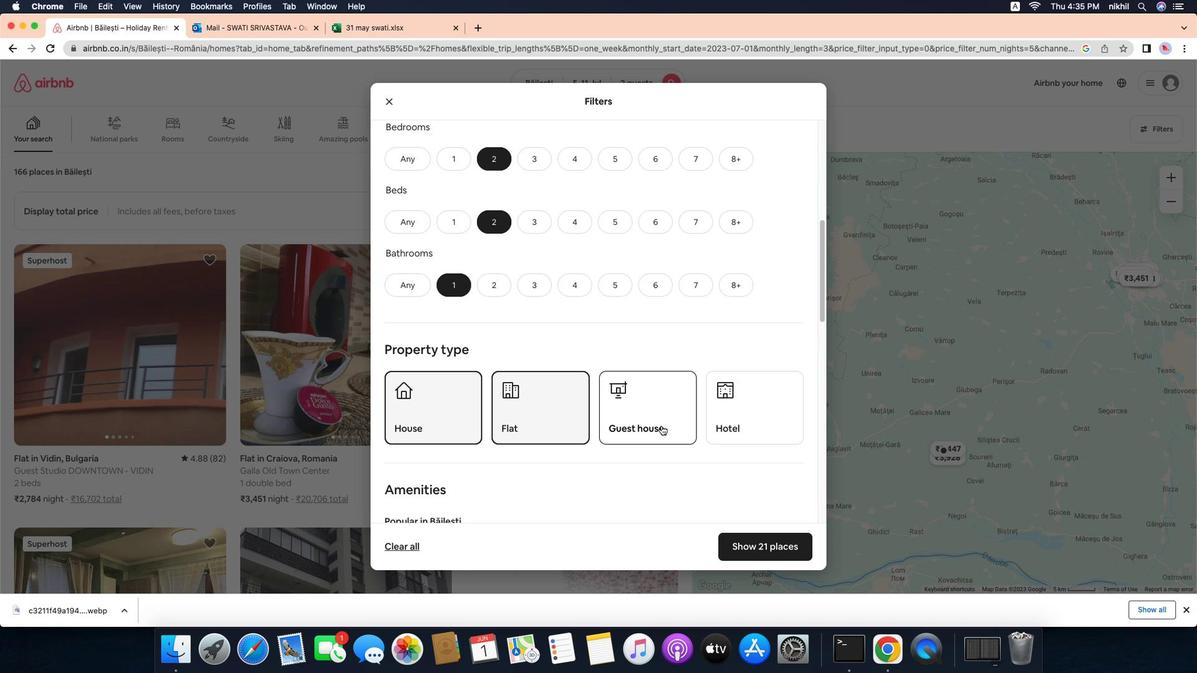 
Action: Mouse scrolled (657, 439) with delta (851, 399)
Screenshot: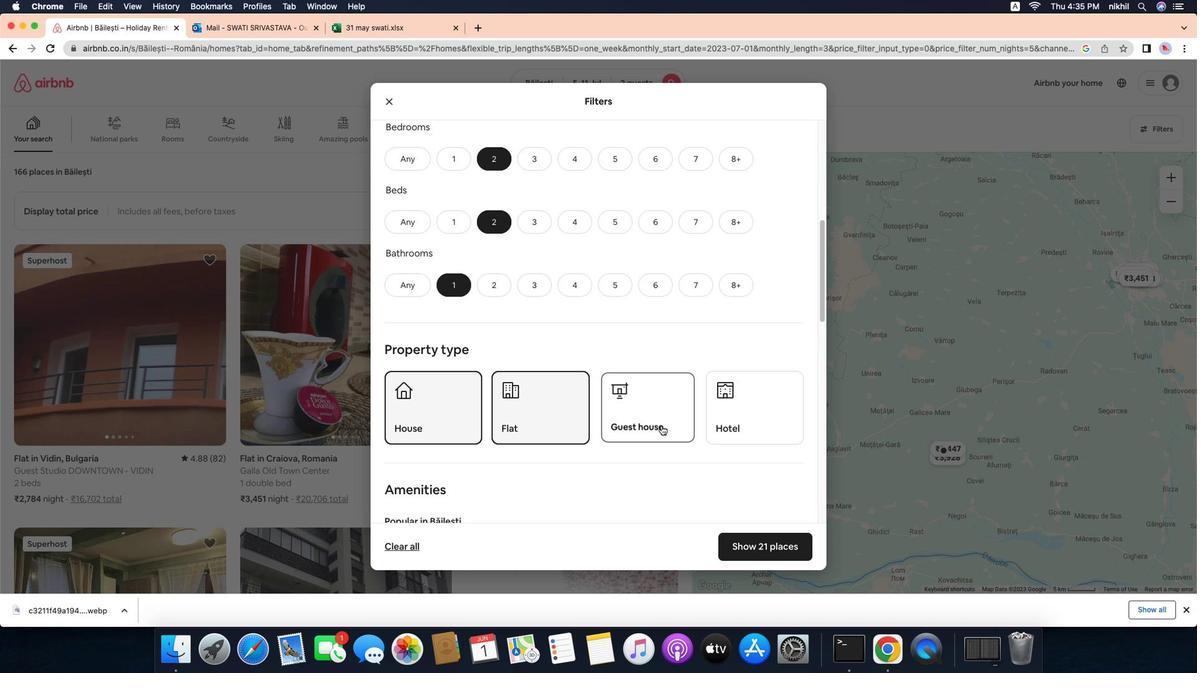 
Action: Mouse scrolled (657, 439) with delta (851, 399)
Screenshot: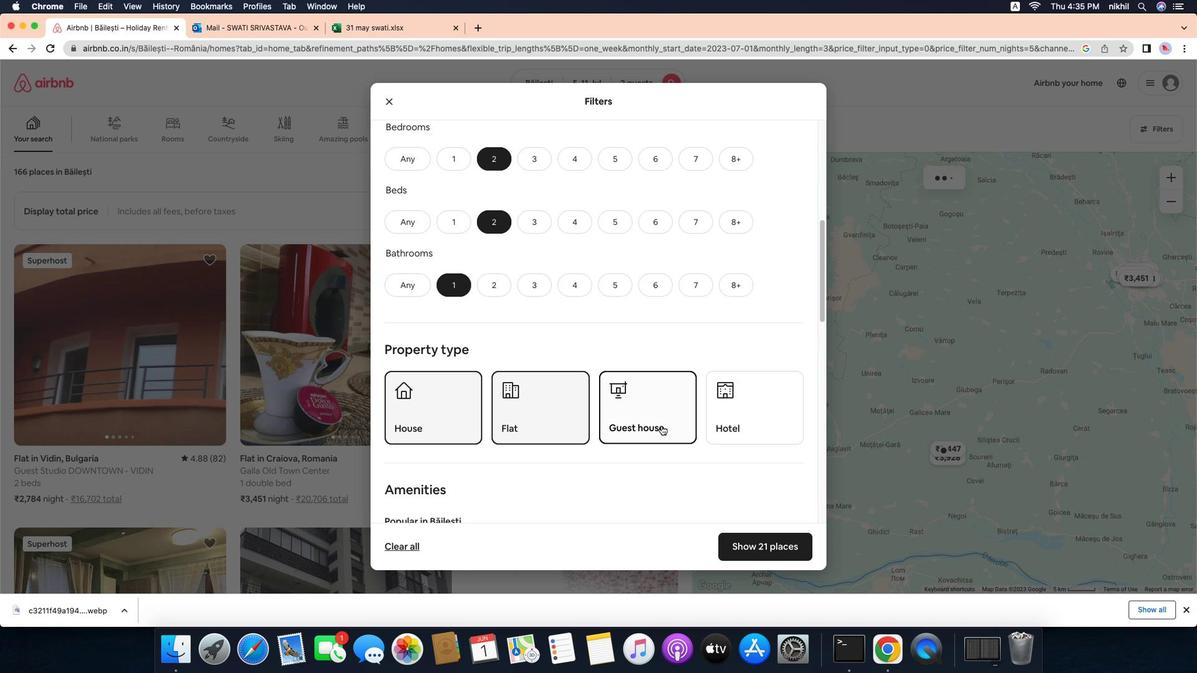 
Action: Mouse moved to (657, 440)
Screenshot: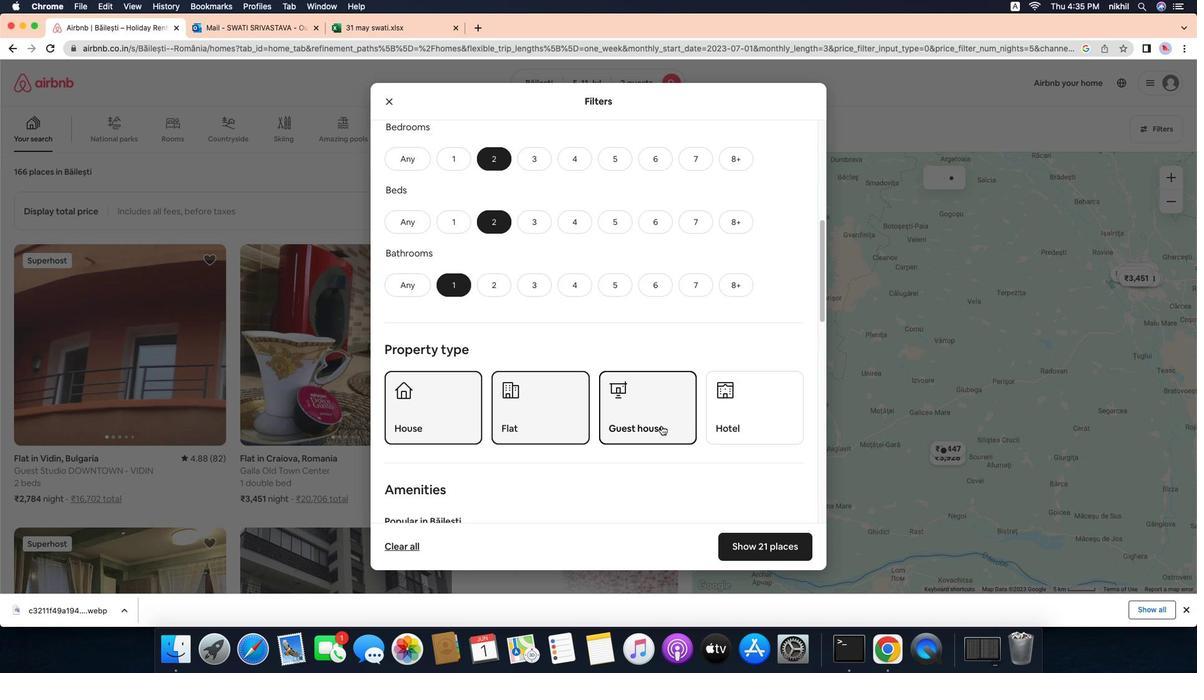
Action: Mouse scrolled (657, 440) with delta (851, 399)
Screenshot: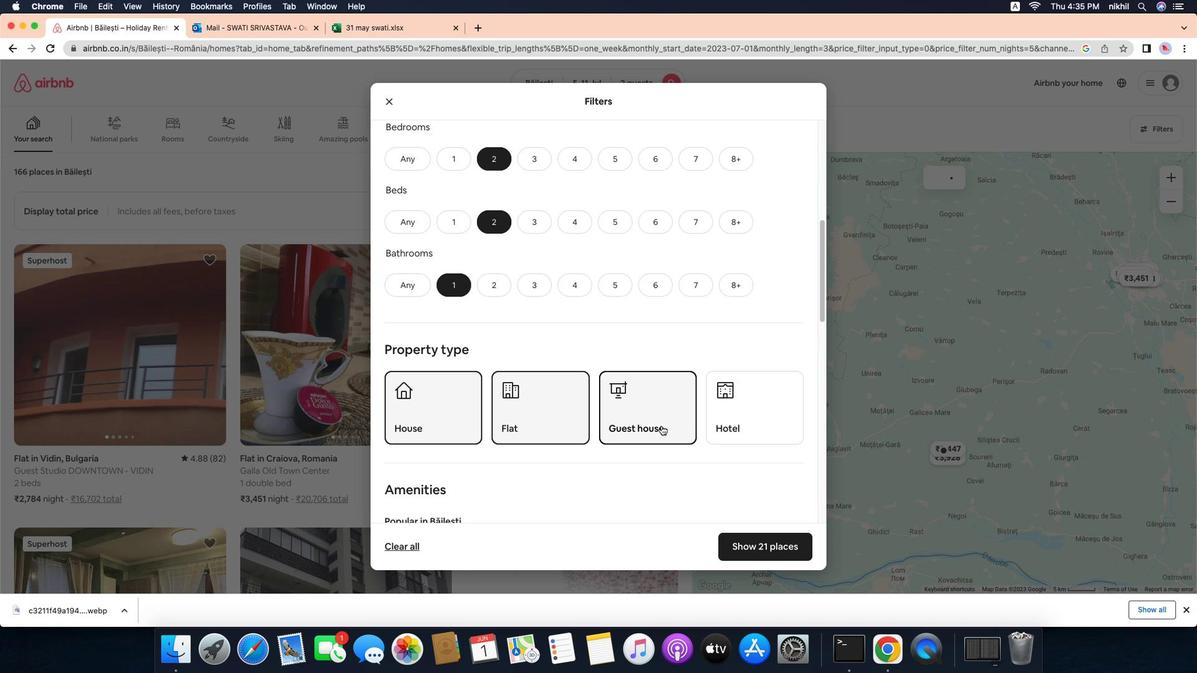 
Action: Mouse scrolled (657, 440) with delta (851, 399)
Screenshot: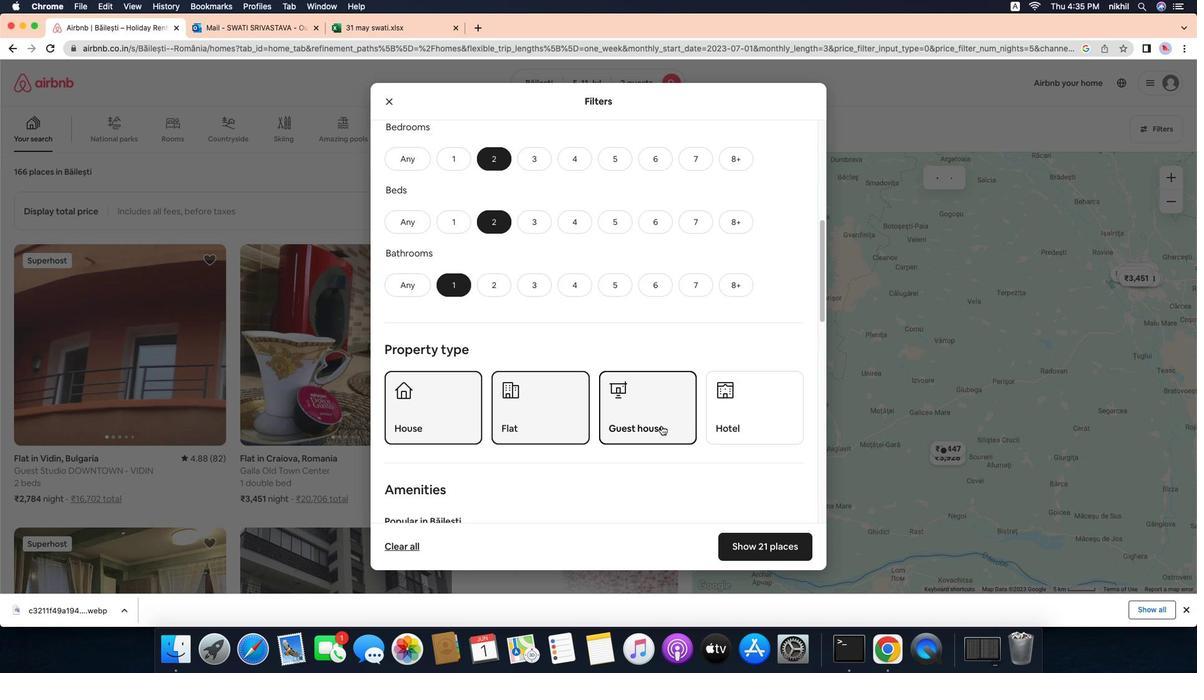 
Action: Mouse scrolled (657, 440) with delta (851, 399)
Screenshot: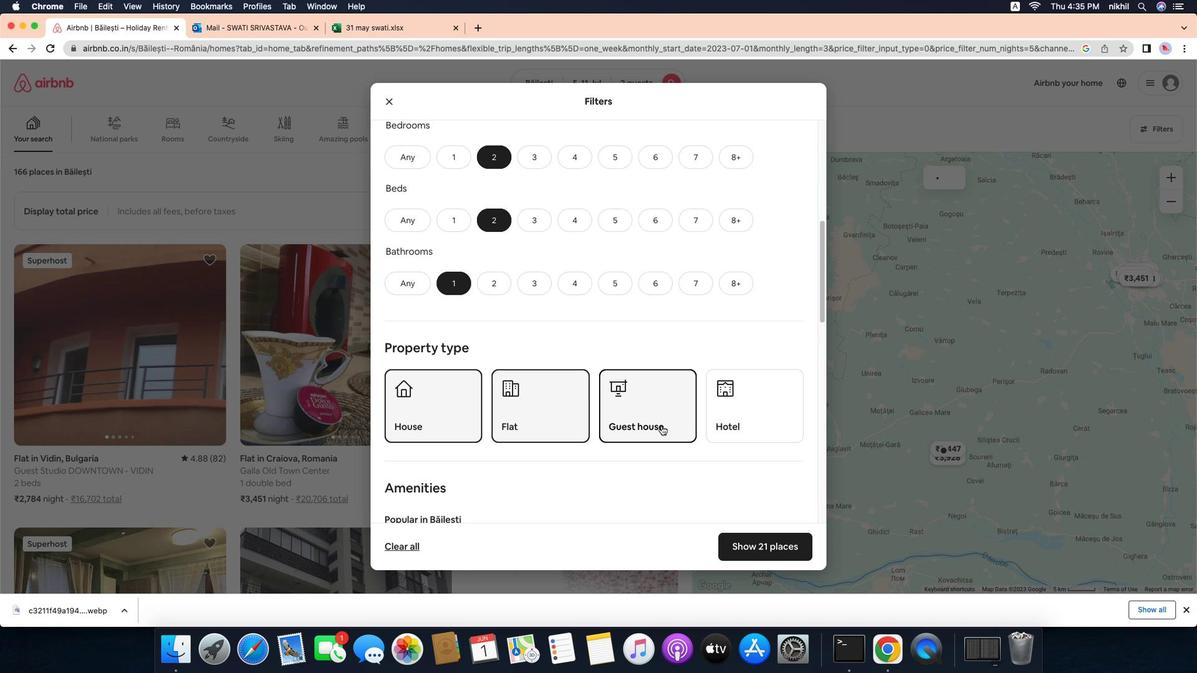 
Action: Mouse moved to (691, 434)
Screenshot: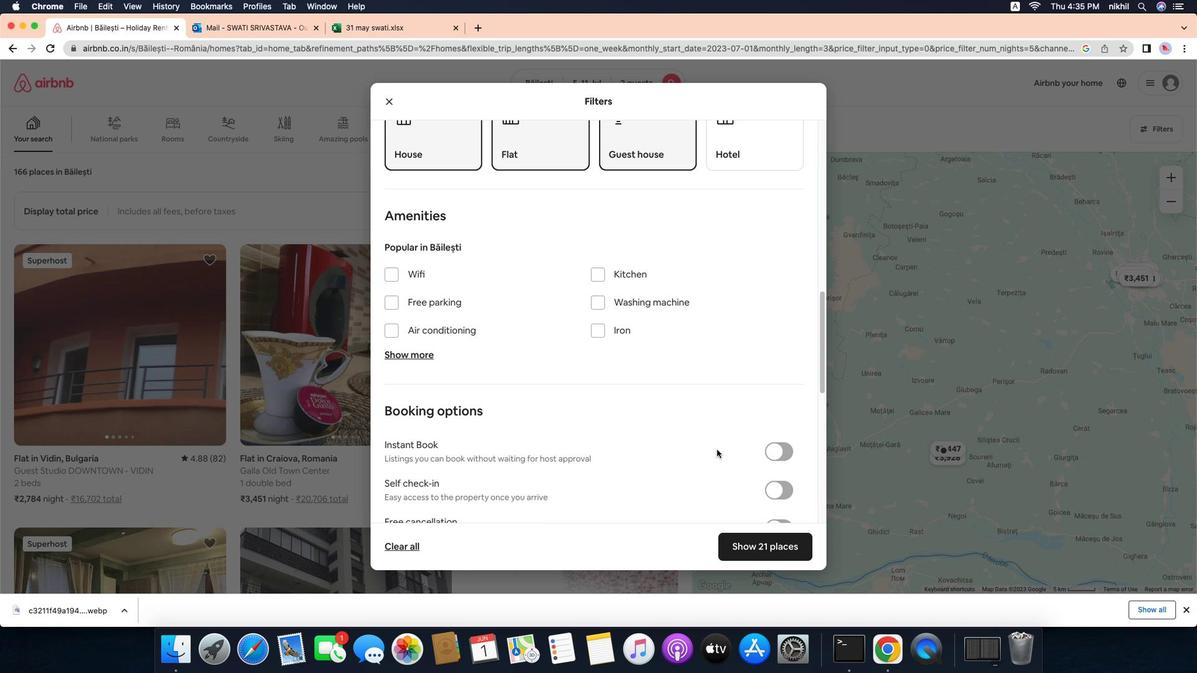 
Action: Mouse pressed left at (691, 434)
Screenshot: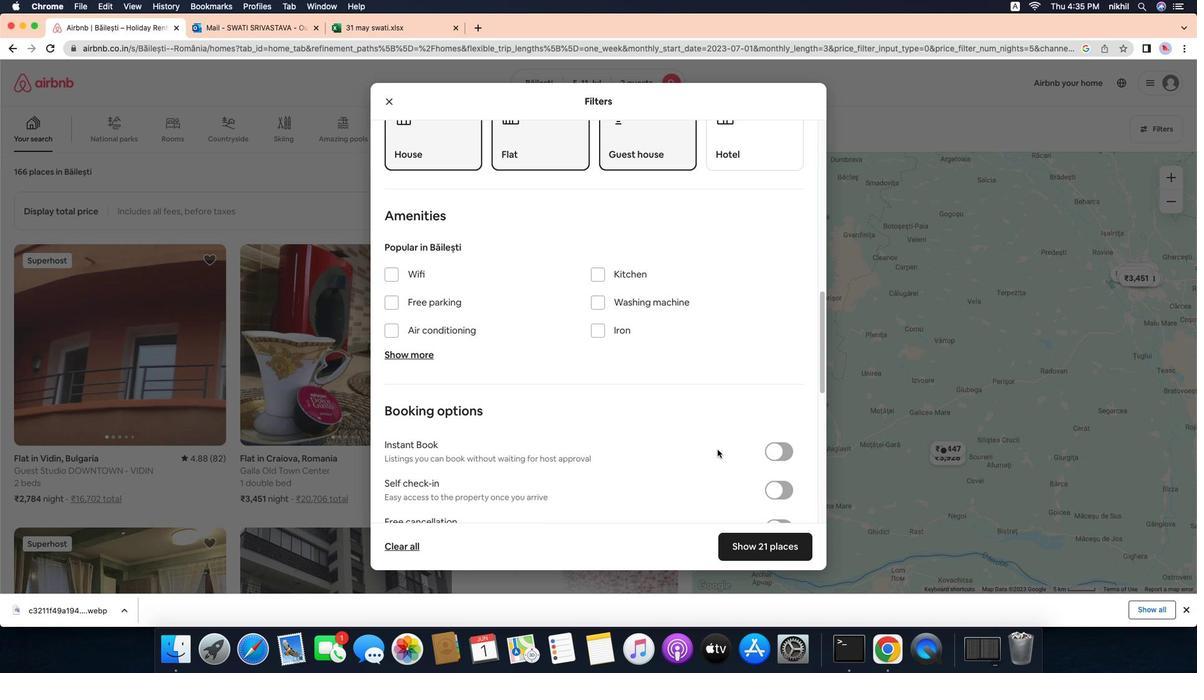 
Action: Mouse moved to (657, 437)
Screenshot: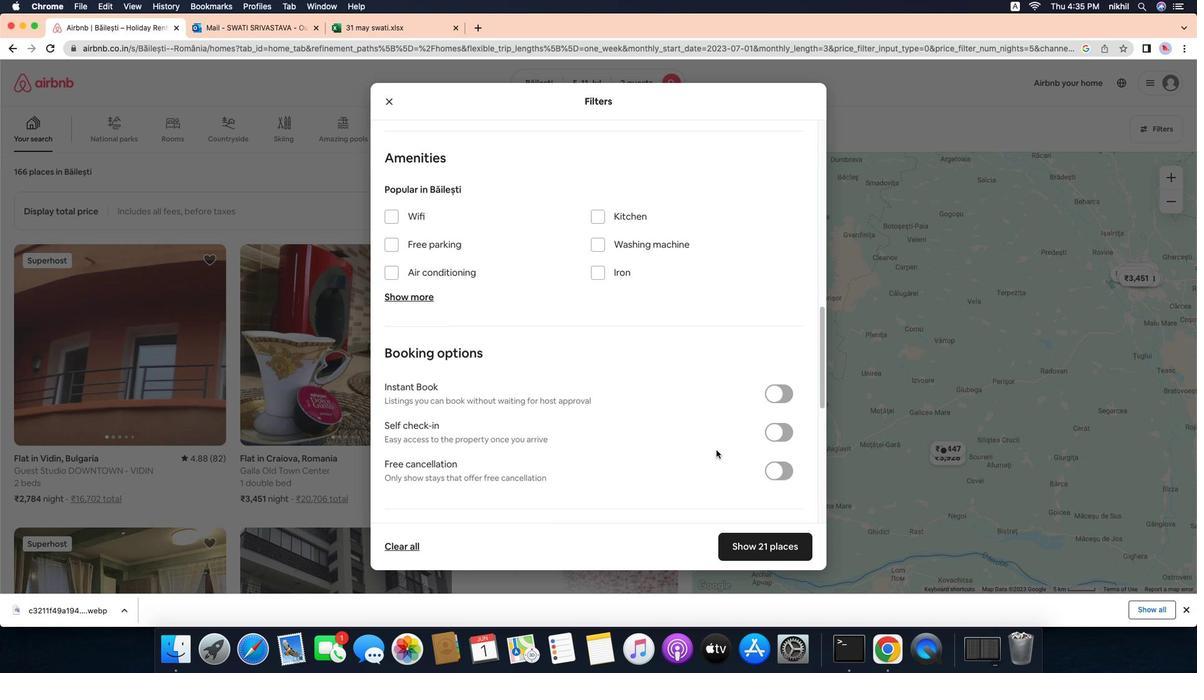 
Action: Mouse pressed left at (657, 437)
Screenshot: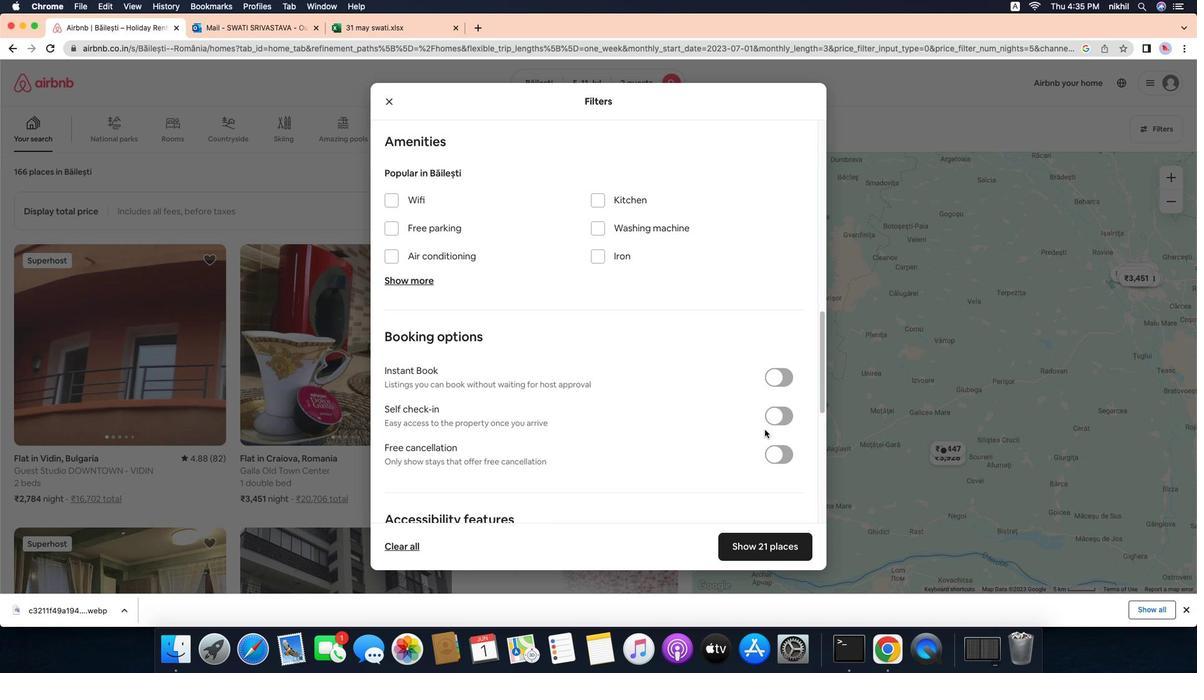 
Action: Mouse moved to (615, 439)
Screenshot: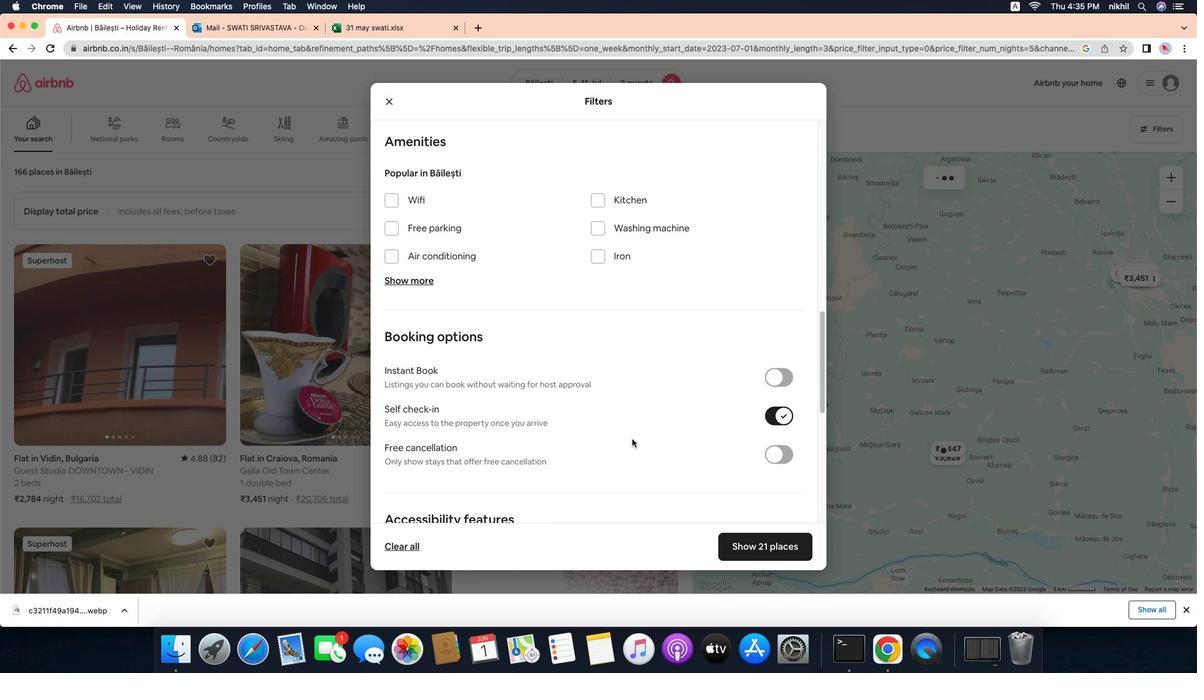 
Action: Mouse pressed left at (615, 439)
Screenshot: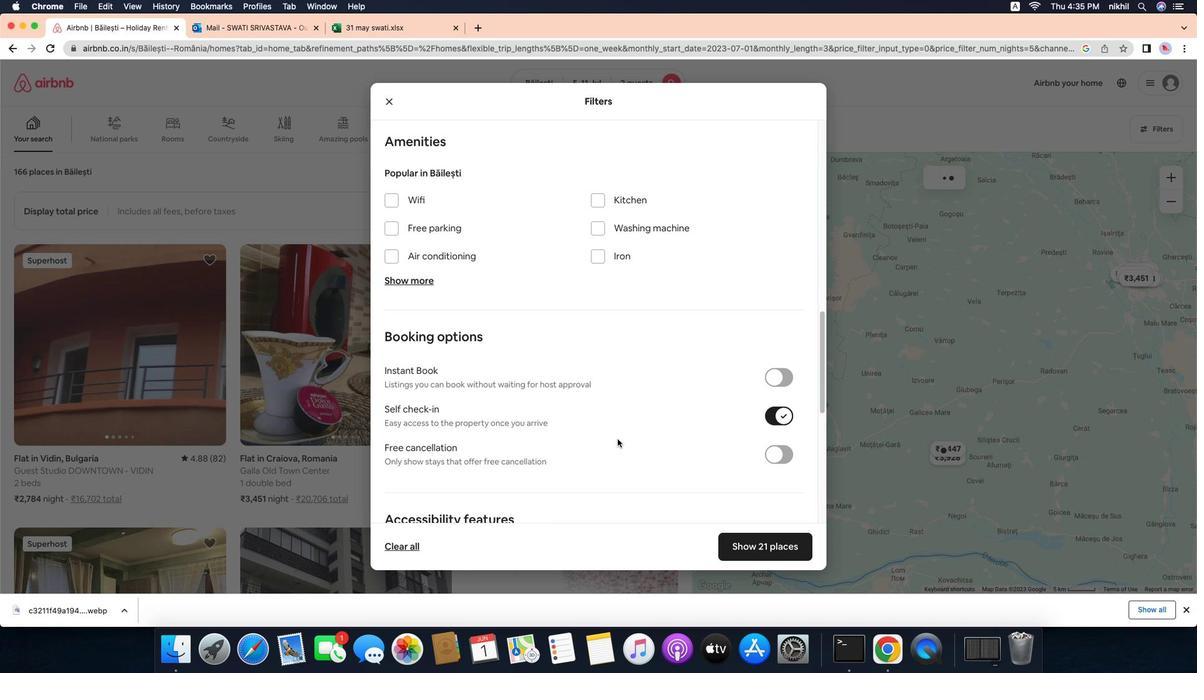 
Action: Mouse scrolled (615, 439) with delta (851, 399)
Screenshot: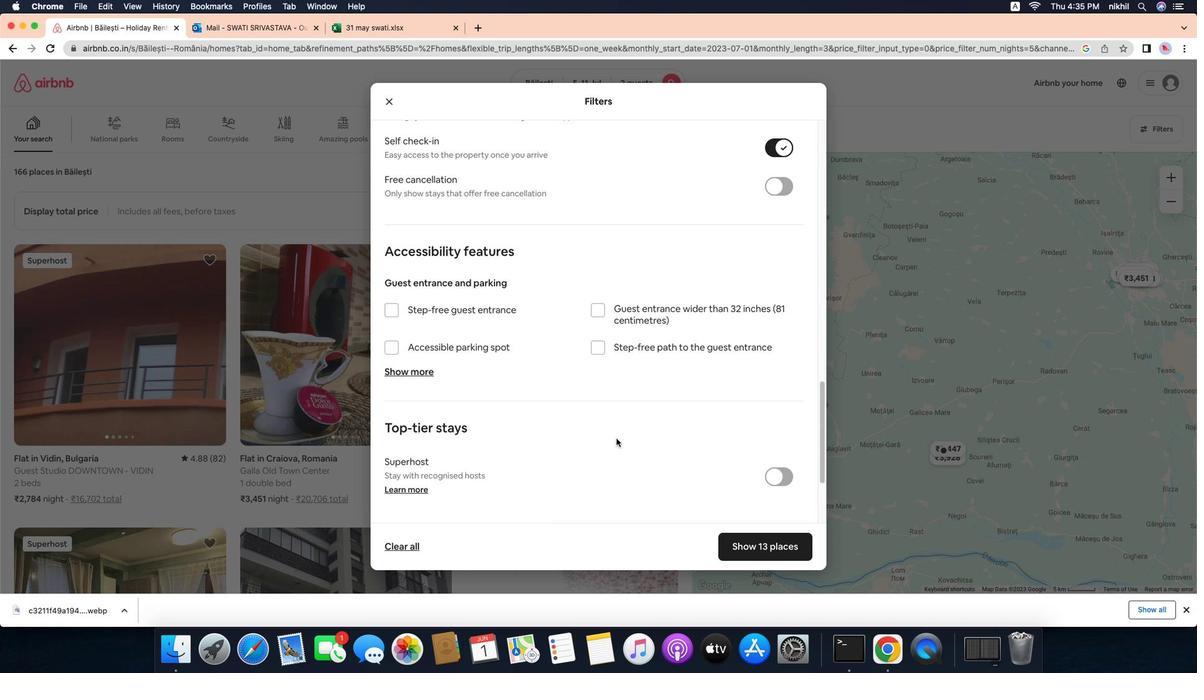 
Action: Mouse scrolled (615, 439) with delta (851, 399)
Screenshot: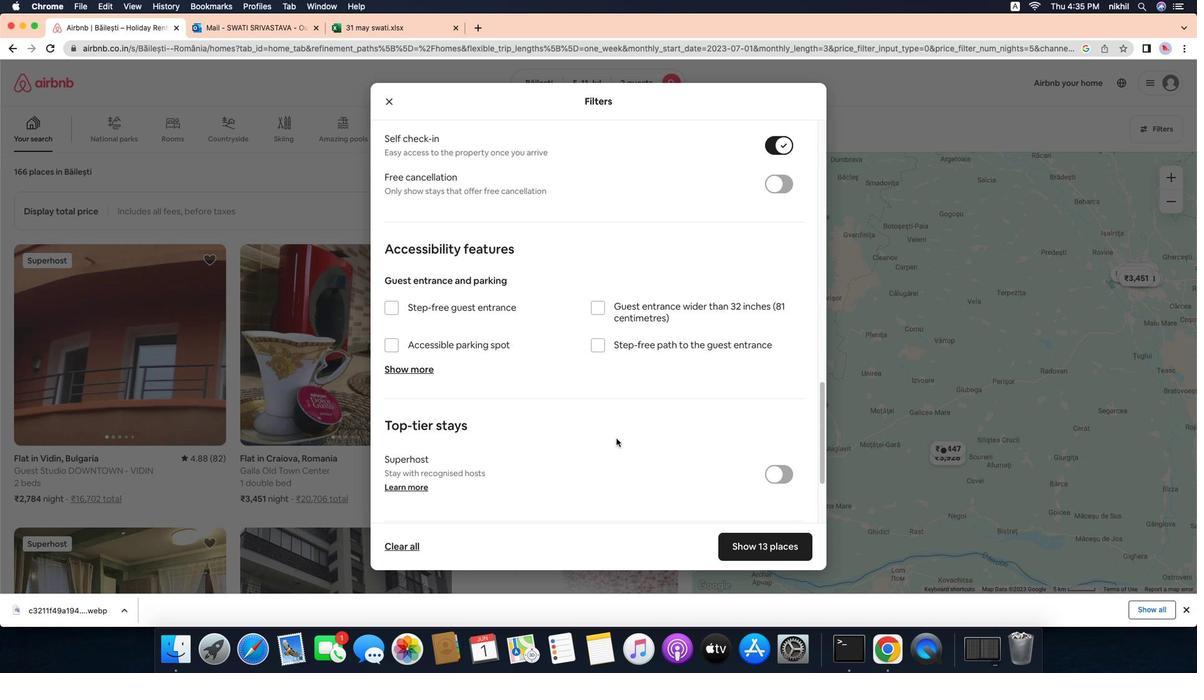 
Action: Mouse scrolled (615, 439) with delta (851, 399)
Screenshot: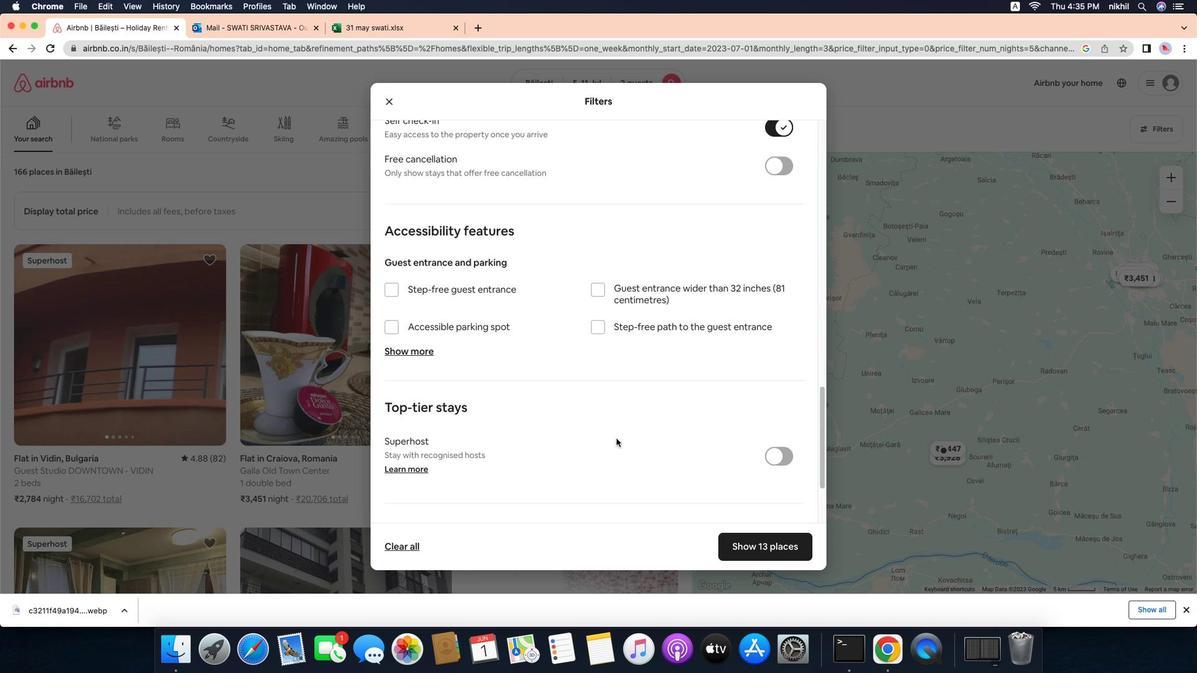 
Action: Mouse scrolled (615, 439) with delta (851, 399)
Screenshot: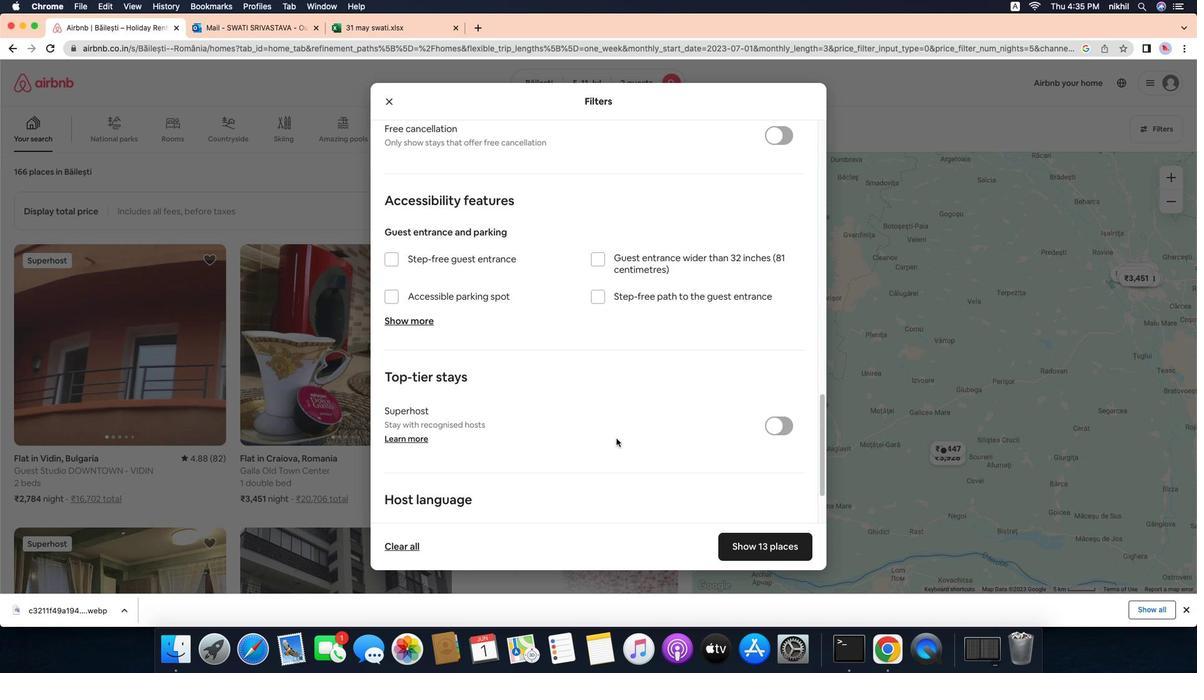 
Action: Mouse moved to (595, 441)
Screenshot: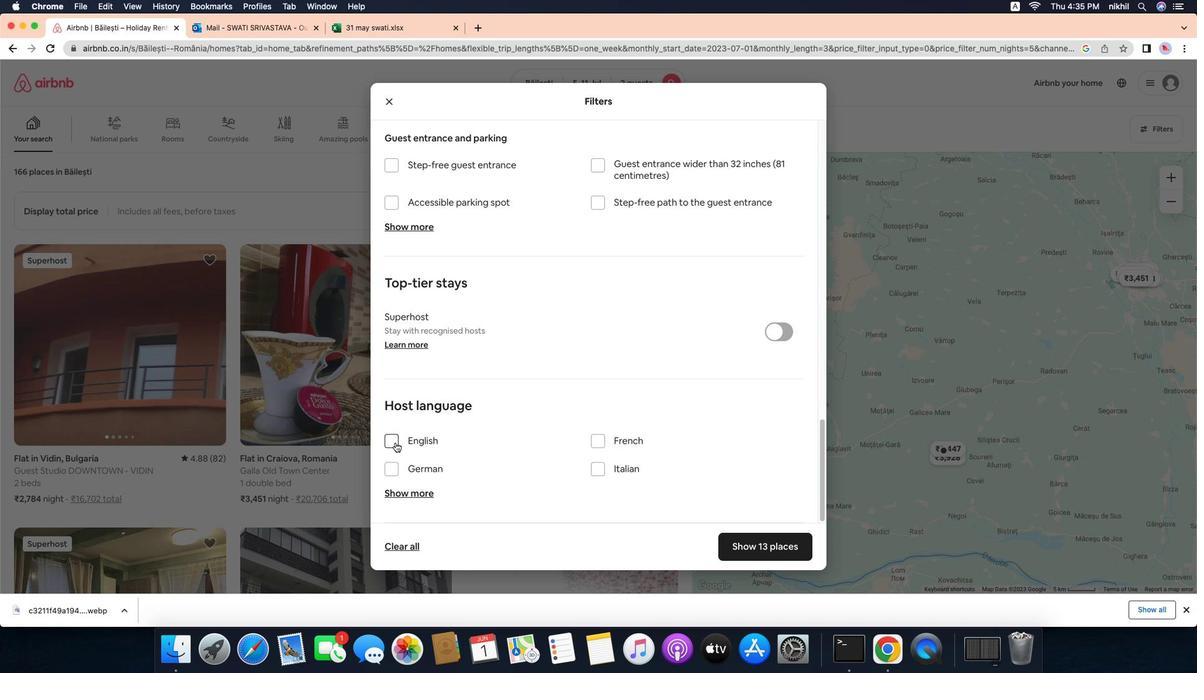 
Action: Mouse scrolled (595, 441) with delta (851, 399)
Screenshot: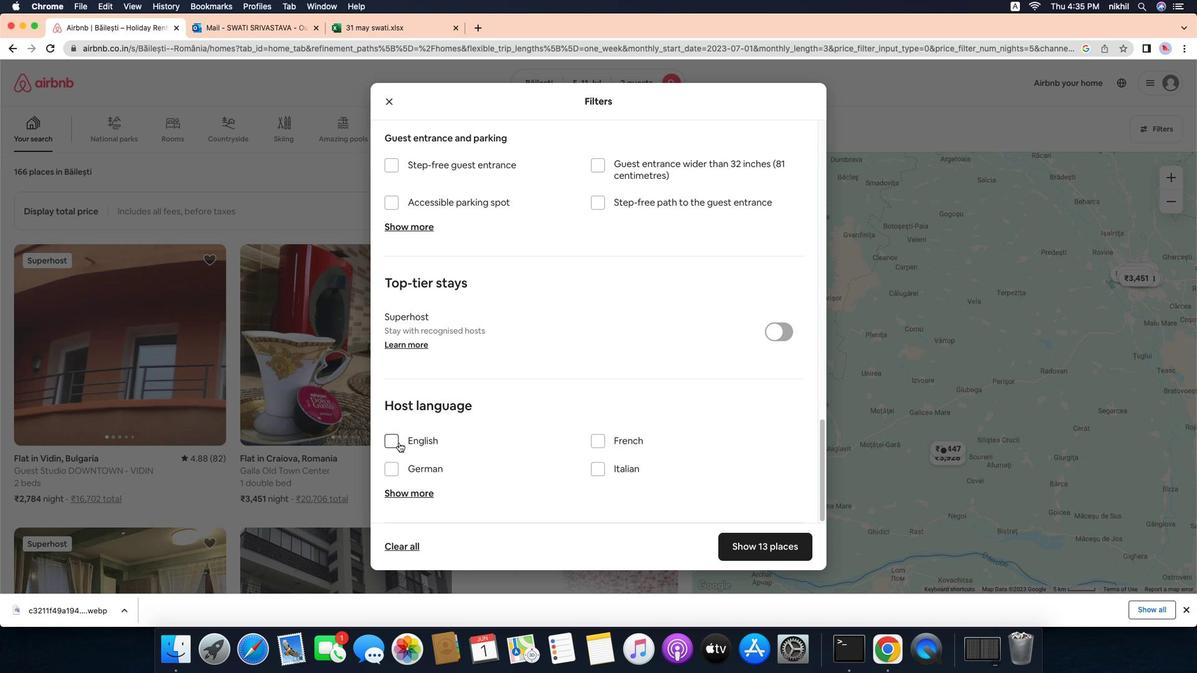 
Action: Mouse scrolled (595, 441) with delta (851, 399)
Screenshot: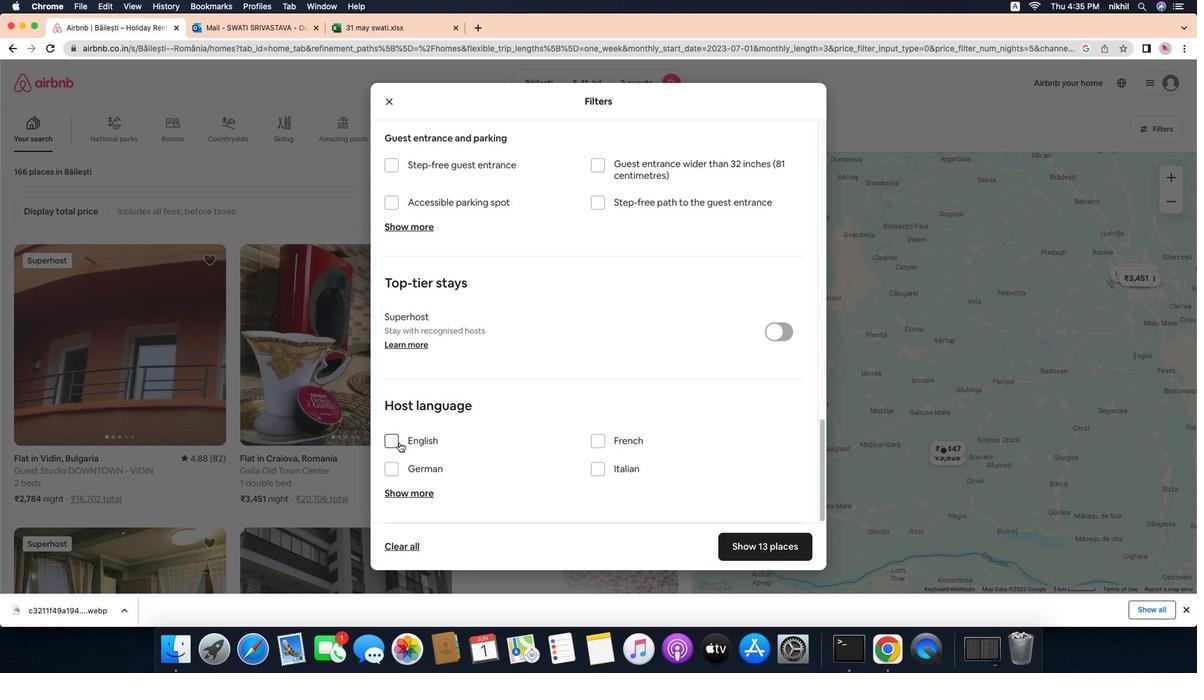 
Action: Mouse moved to (595, 441)
Screenshot: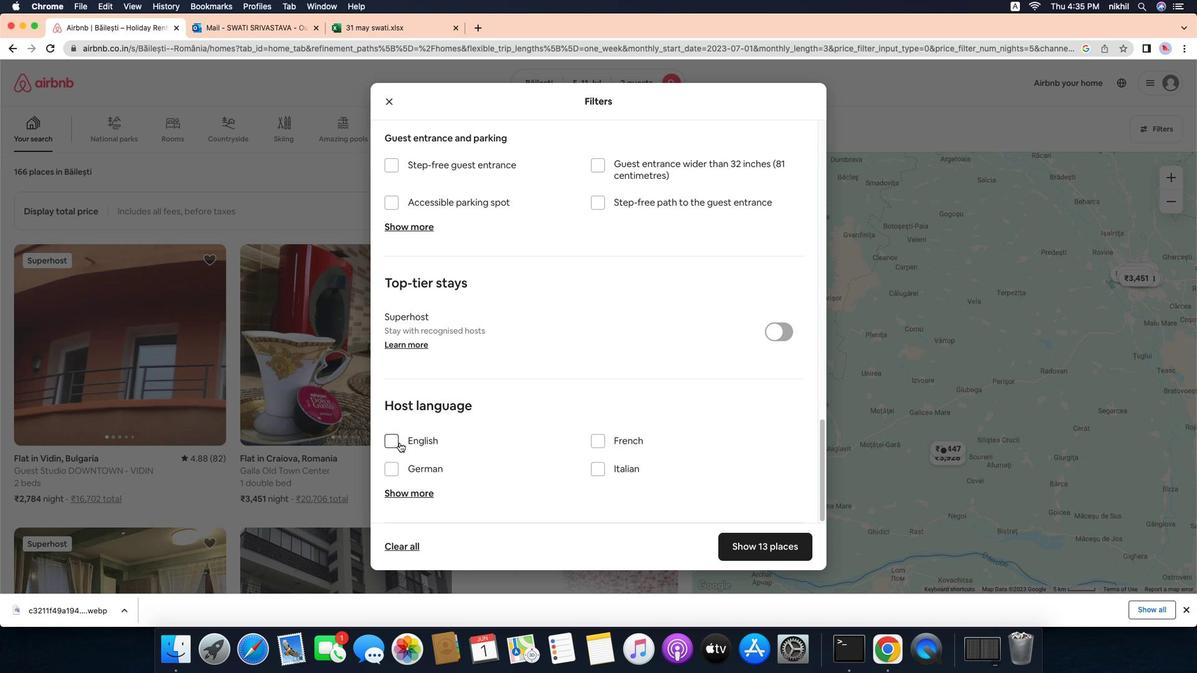 
Action: Mouse scrolled (595, 441) with delta (851, 399)
Screenshot: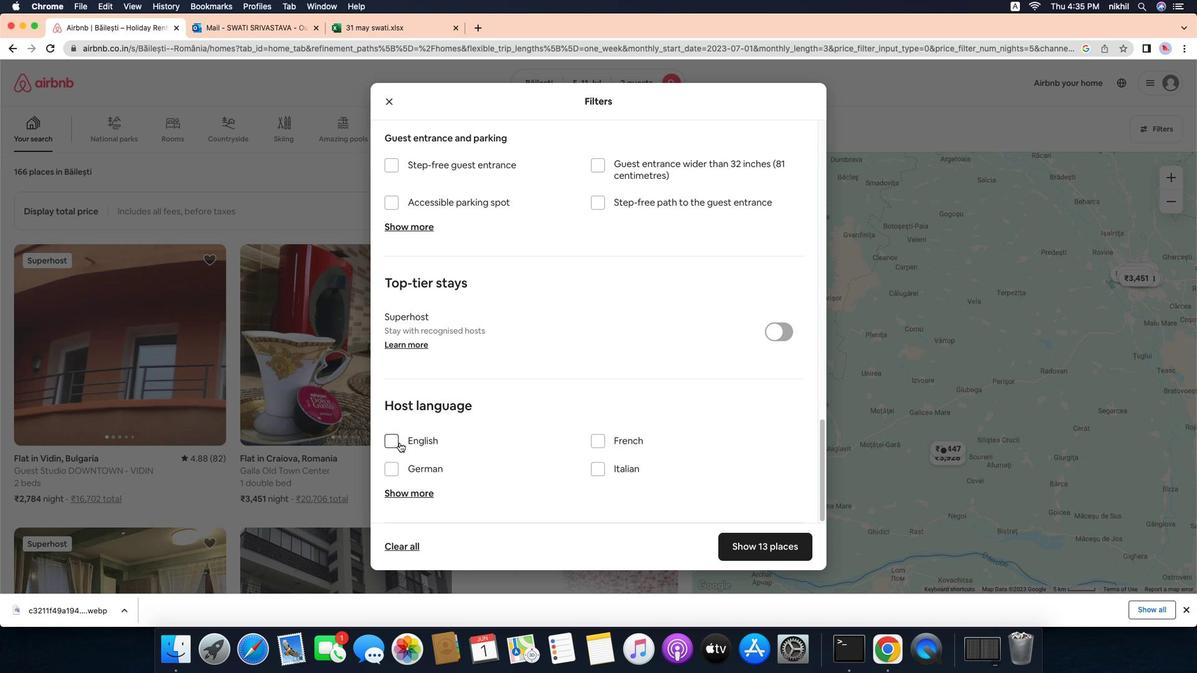 
Action: Mouse moved to (575, 438)
Screenshot: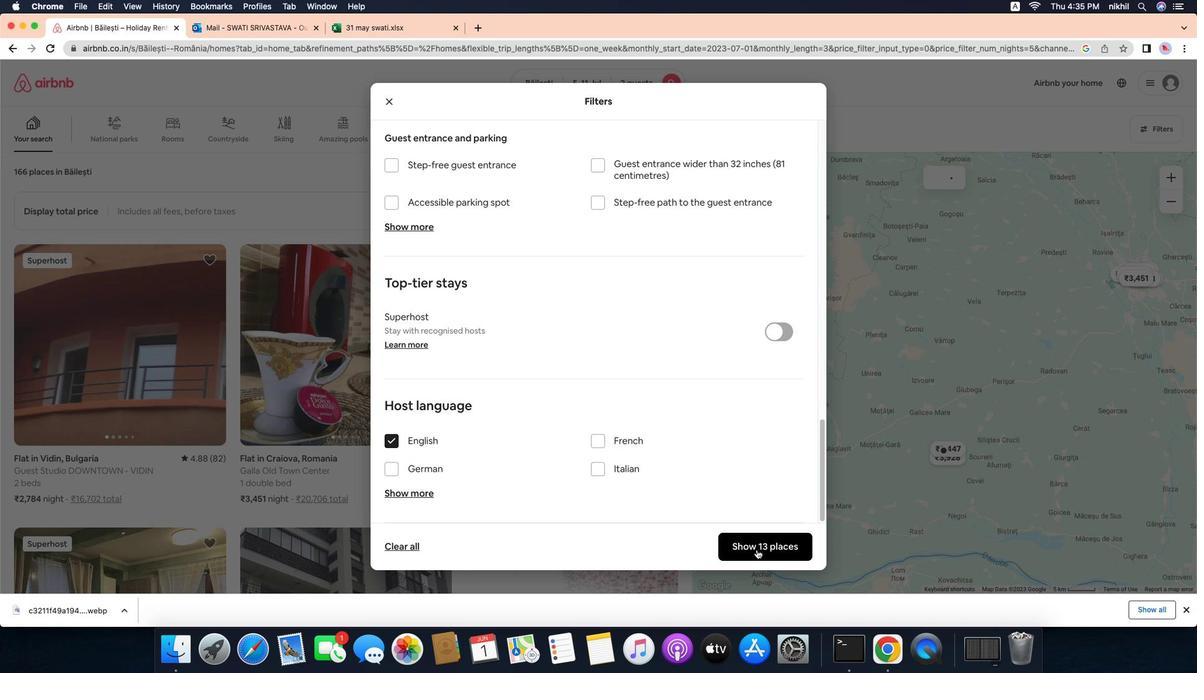 
Action: Mouse pressed left at (575, 438)
Screenshot: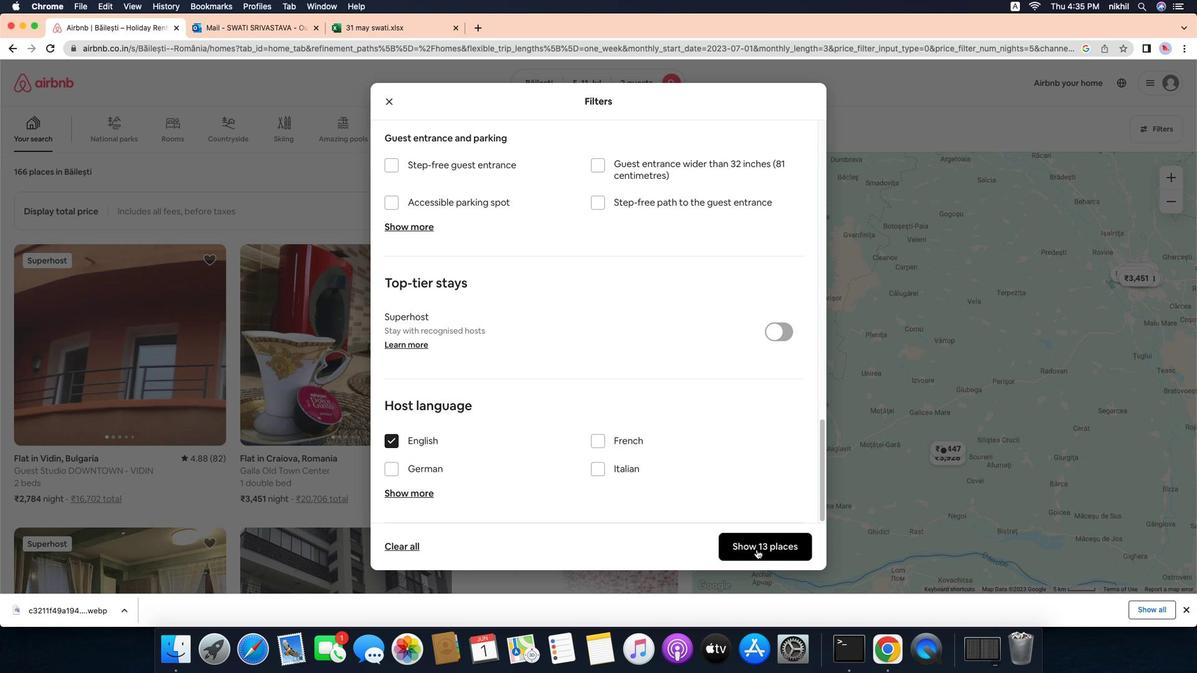 
Action: Mouse moved to (631, 439)
Screenshot: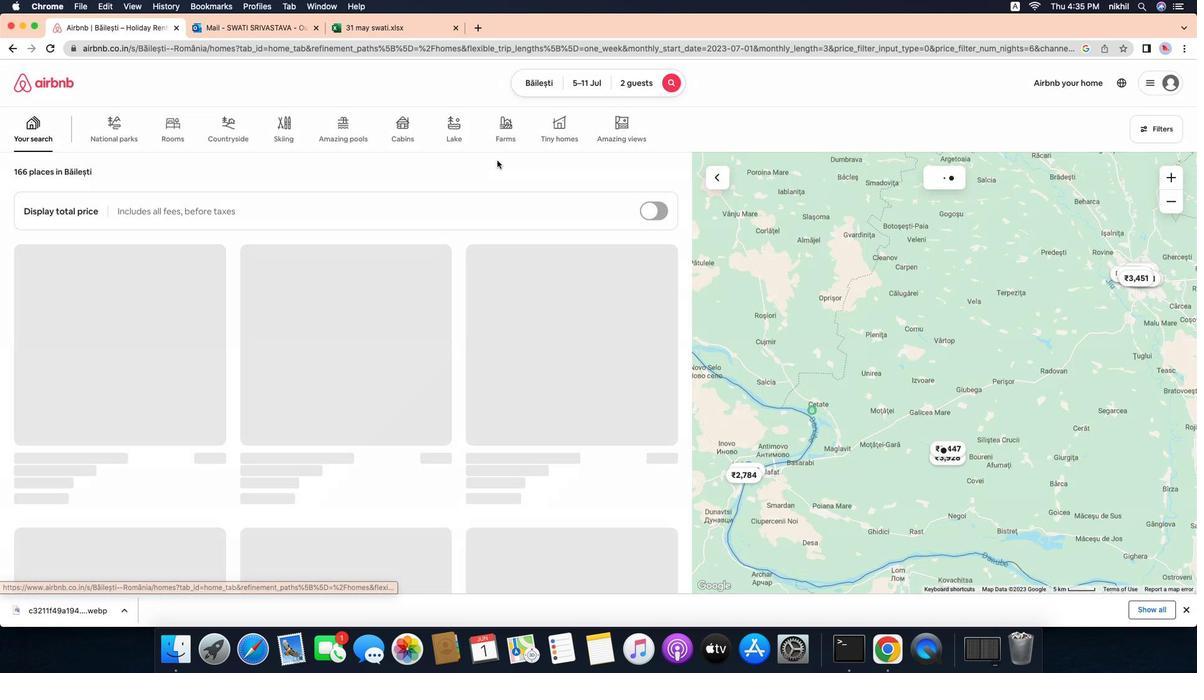 
Action: Mouse scrolled (631, 439) with delta (851, 399)
Screenshot: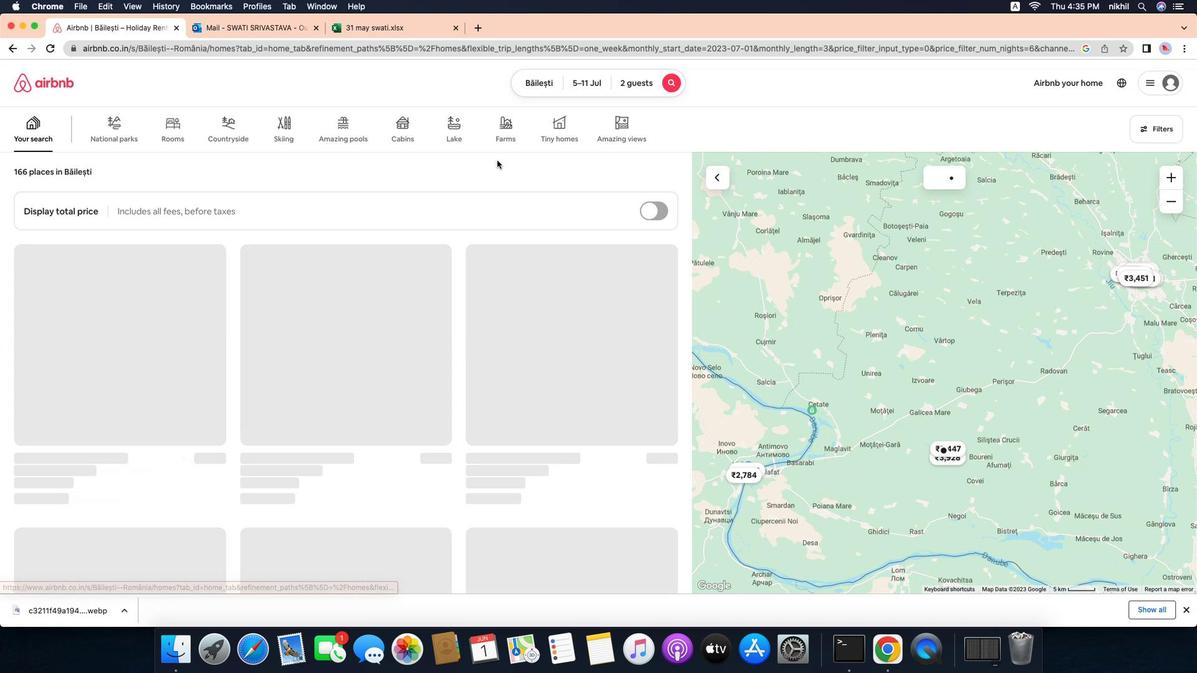 
Action: Mouse scrolled (631, 439) with delta (851, 399)
Screenshot: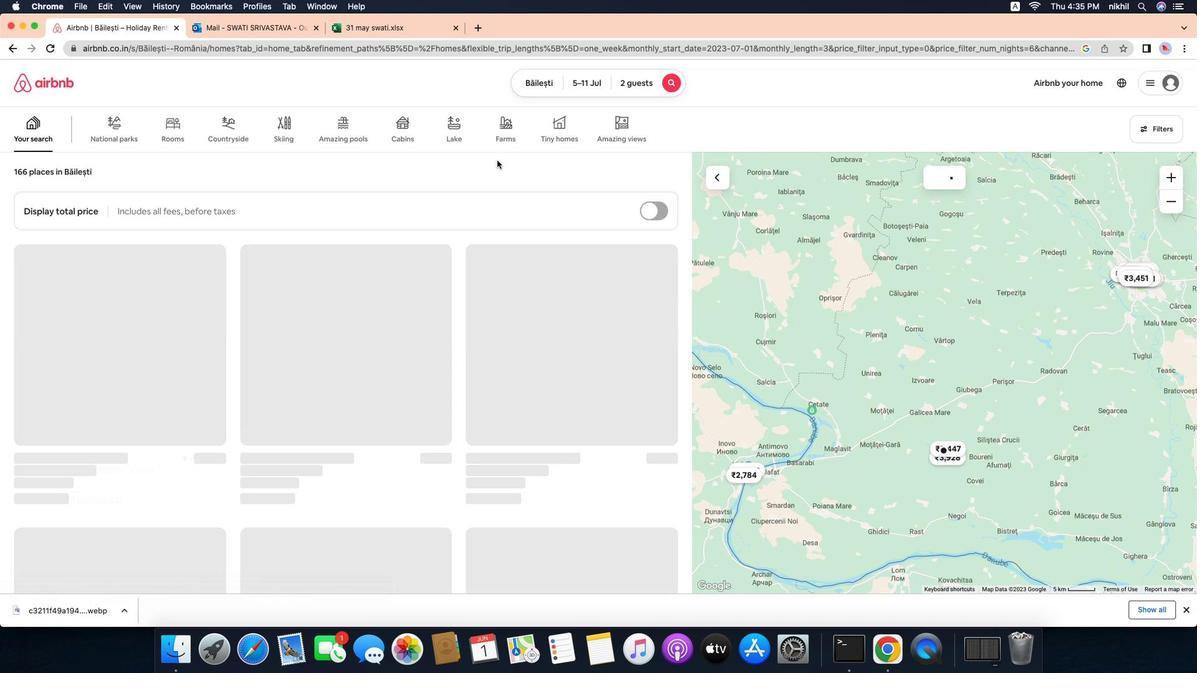 
Action: Mouse scrolled (631, 439) with delta (851, 399)
Screenshot: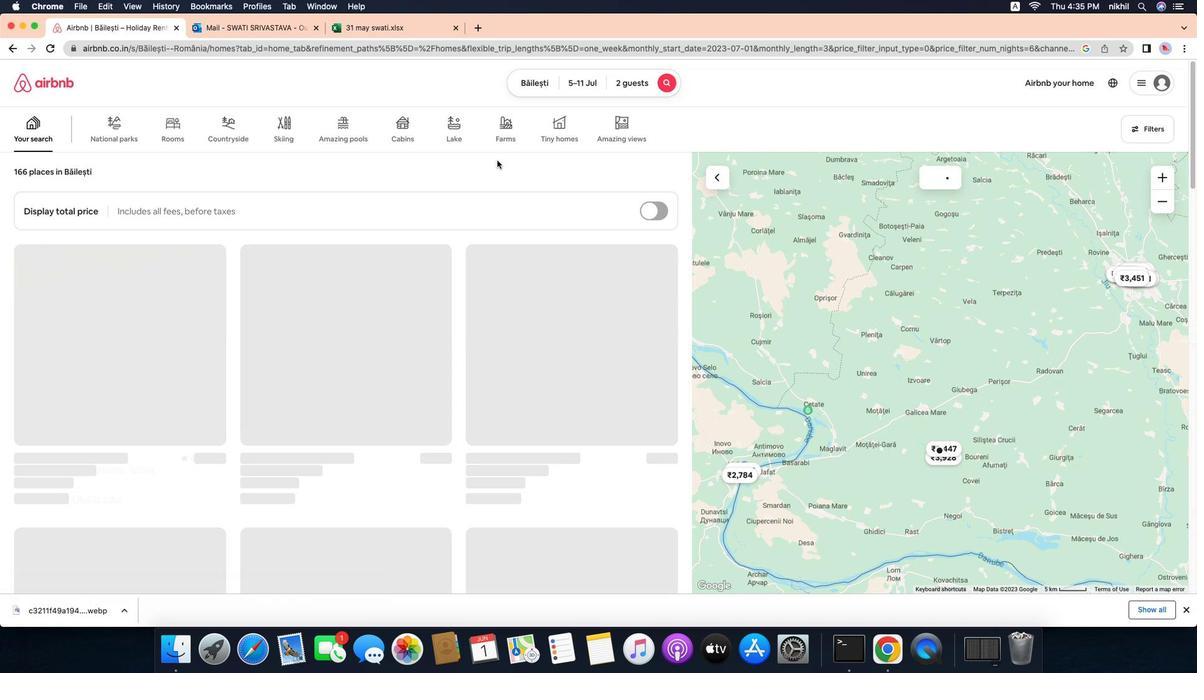 
Action: Mouse scrolled (631, 439) with delta (851, 399)
Screenshot: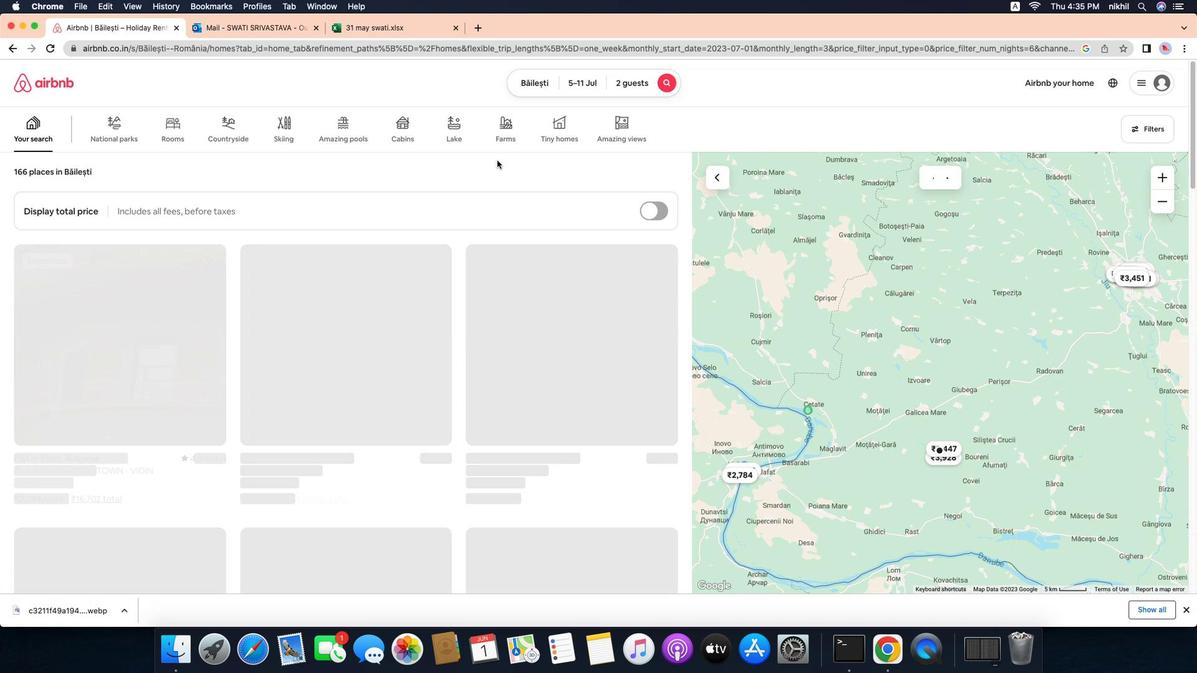 
Action: Mouse scrolled (631, 439) with delta (851, 399)
Screenshot: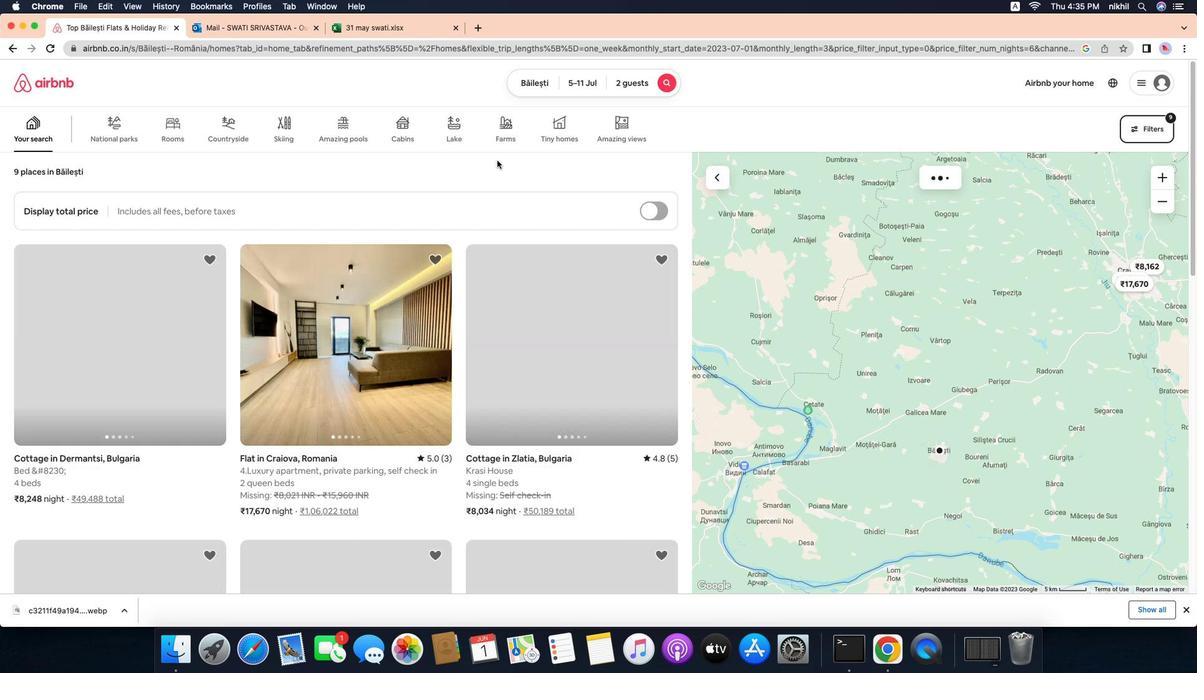 
Action: Mouse scrolled (631, 439) with delta (851, 399)
Screenshot: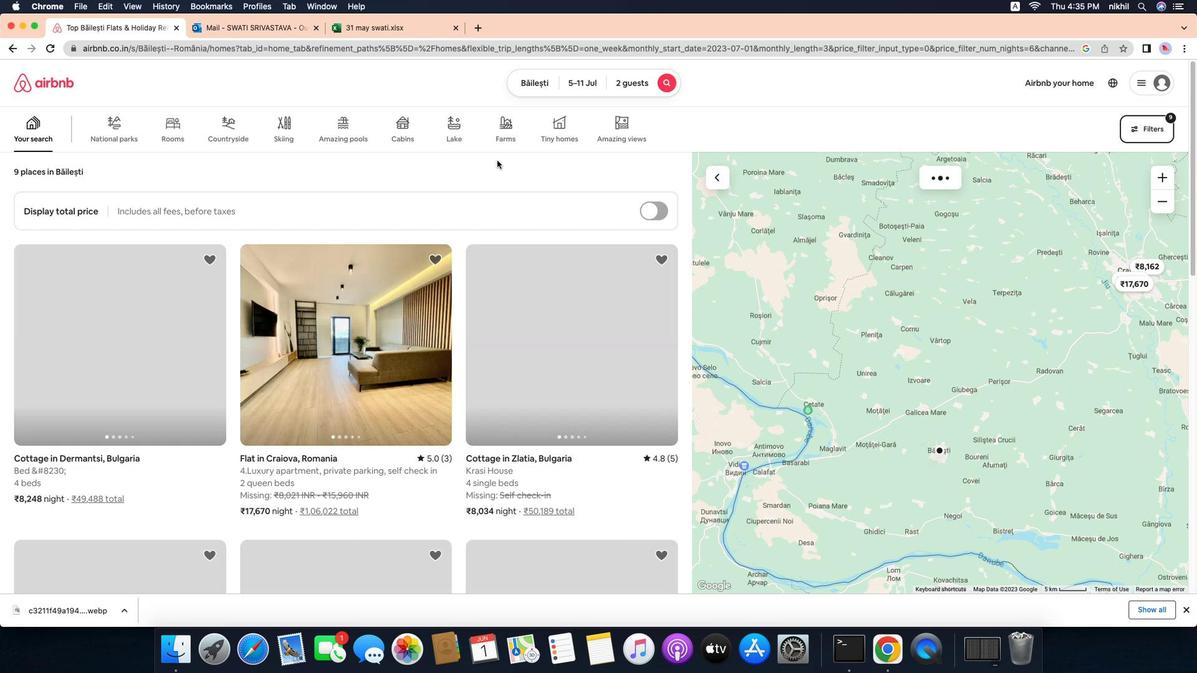 
Action: Mouse scrolled (631, 439) with delta (851, 399)
Screenshot: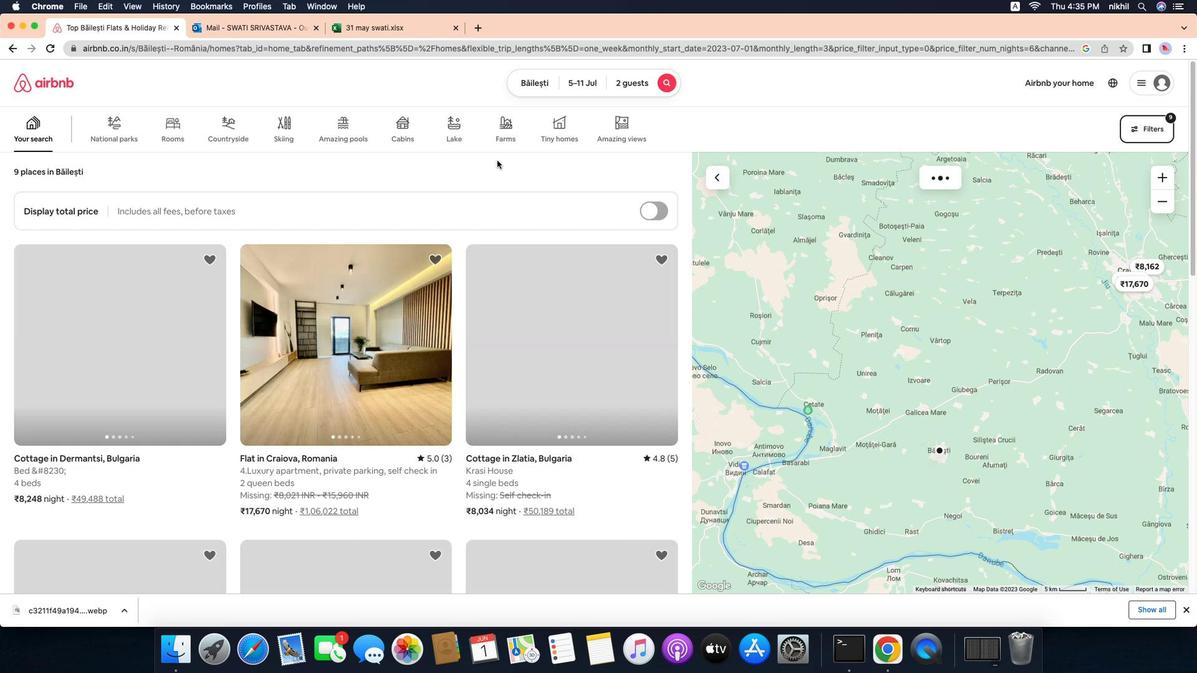 
Action: Mouse scrolled (631, 439) with delta (851, 399)
Screenshot: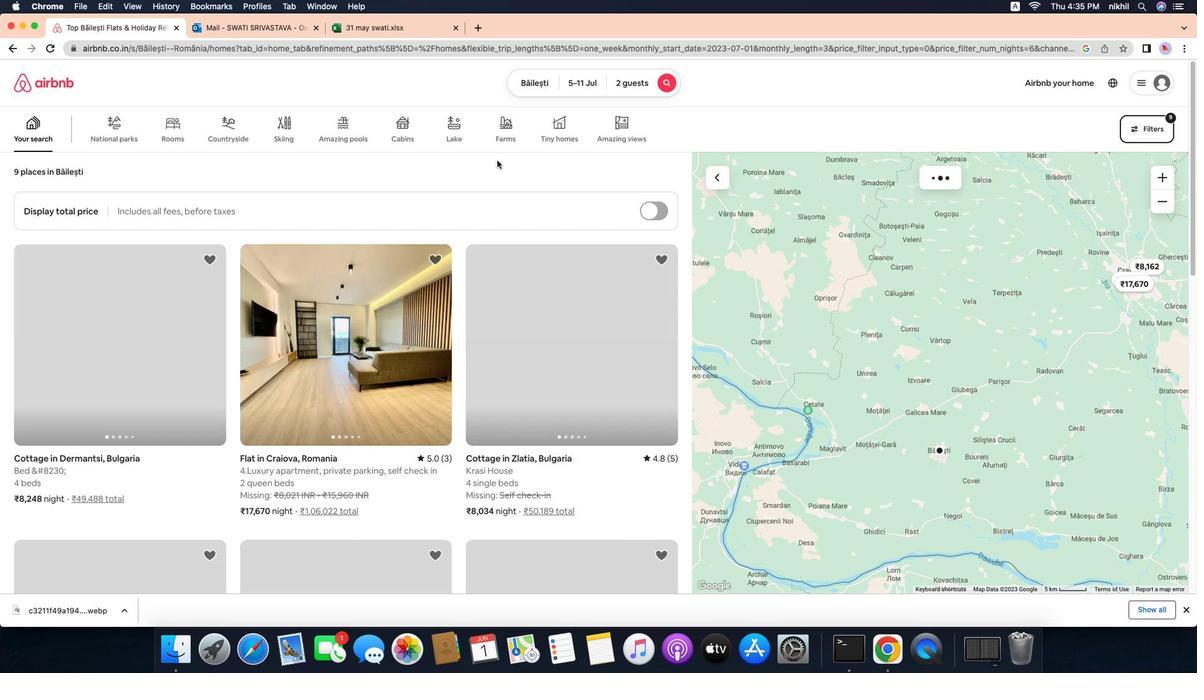 
Action: Mouse moved to (708, 440)
Screenshot: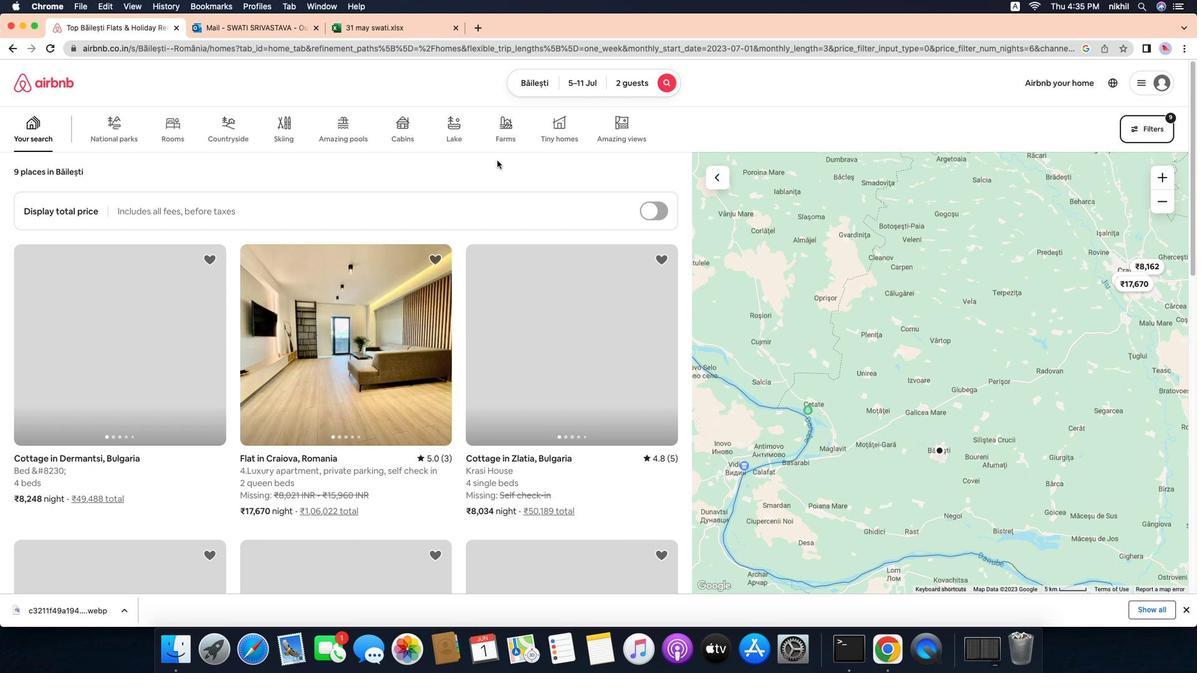 
Action: Mouse pressed left at (708, 440)
Screenshot: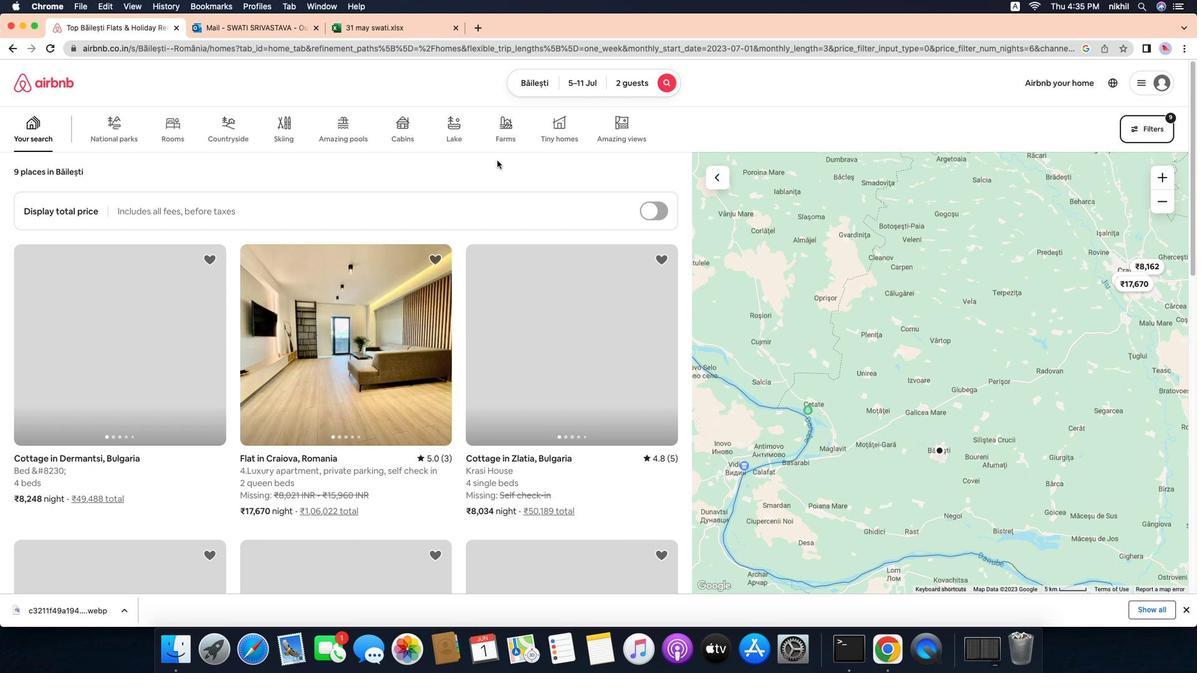 
Action: Mouse moved to (581, 450)
Screenshot: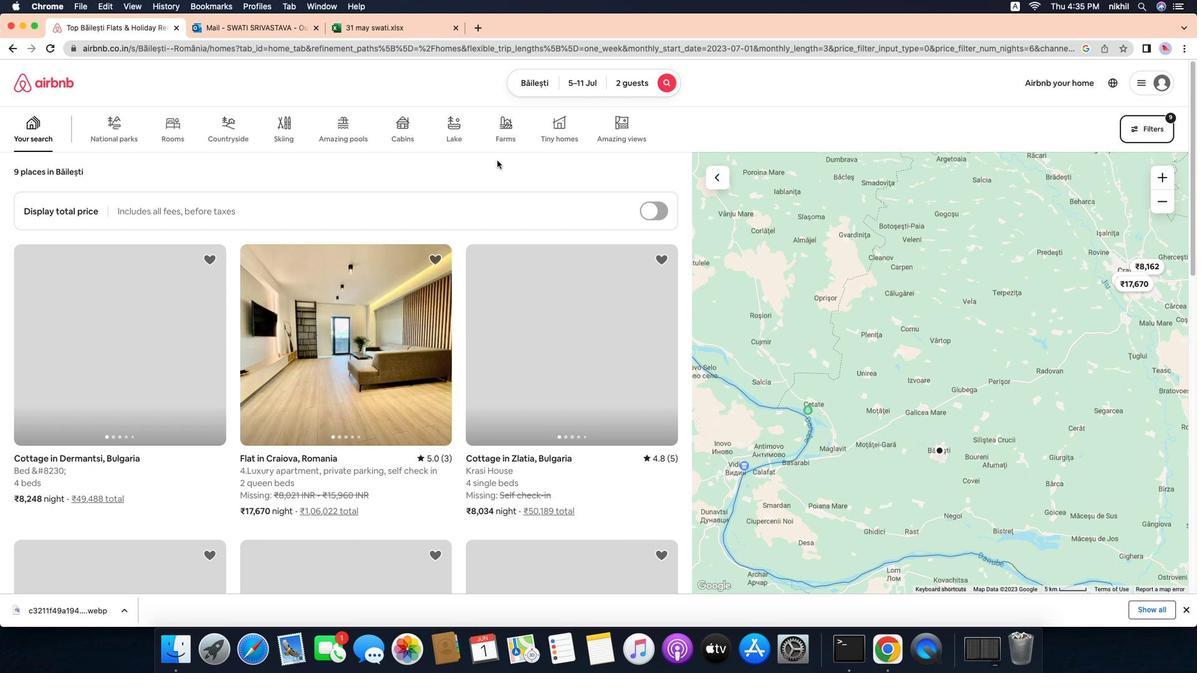 
Action: Mouse pressed left at (581, 450)
Screenshot: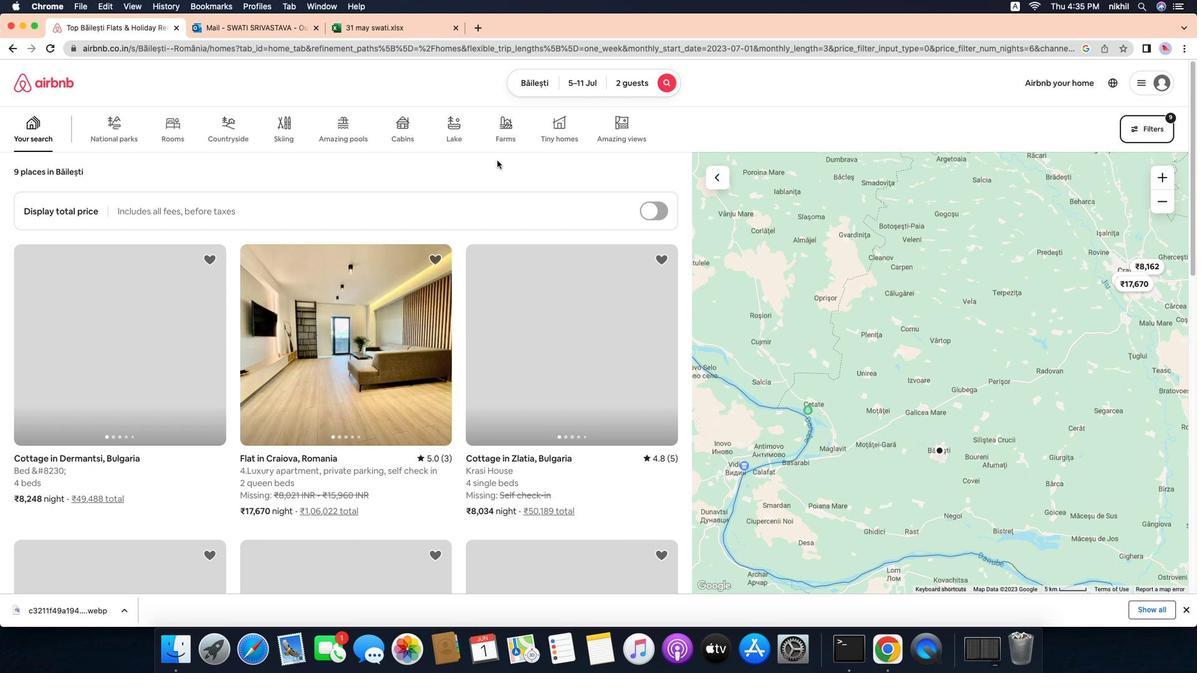
Action: Mouse moved to (674, 414)
Screenshot: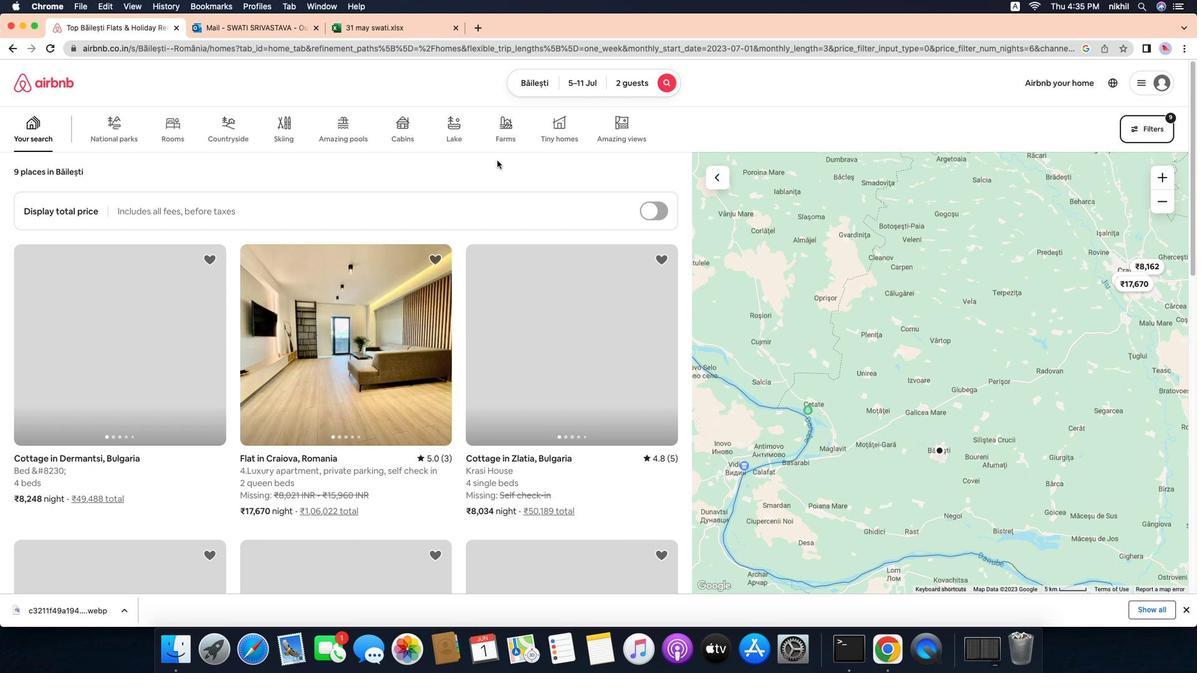 
